 Task: Create a due date automation trigger when advanced on, on the wednesday of the week before a card is due add content with a name not containing resume at 11:00 AM.
Action: Mouse moved to (1296, 183)
Screenshot: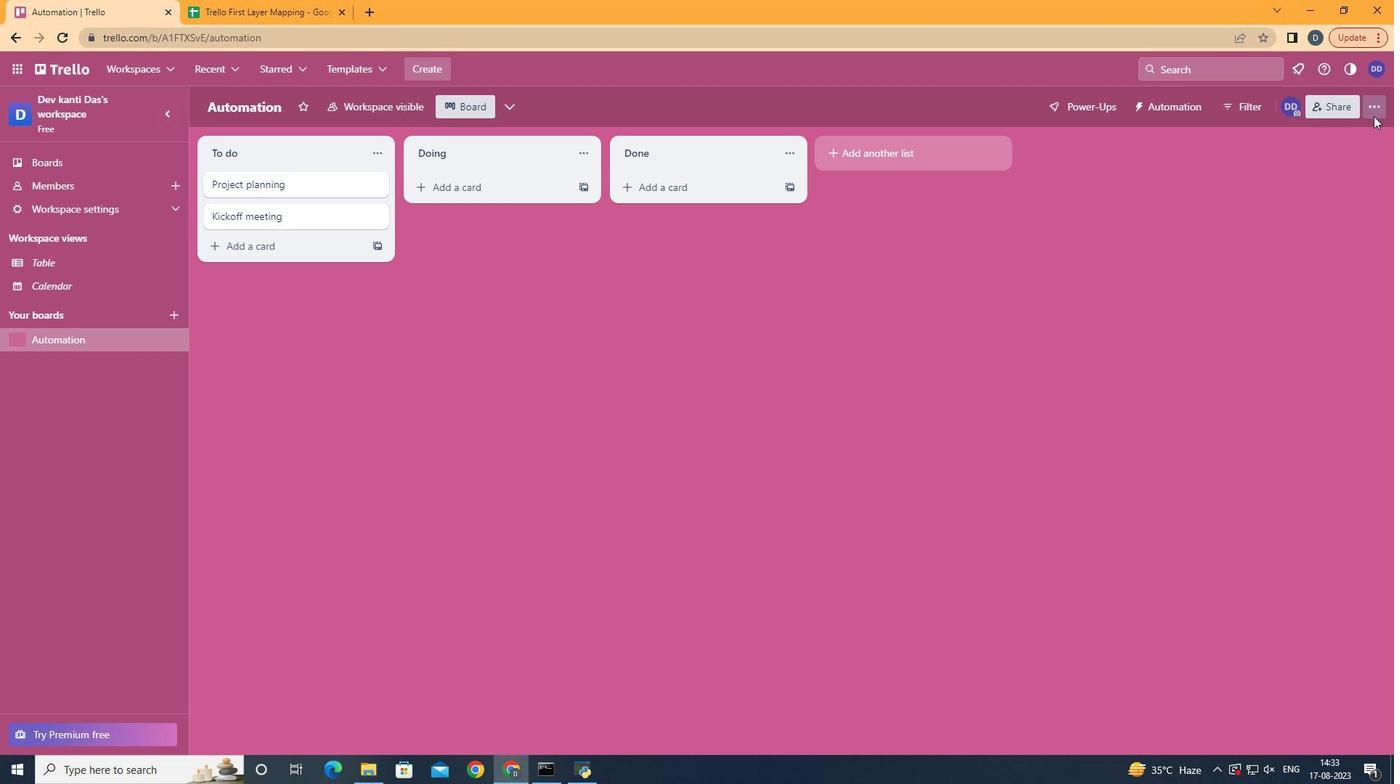 
Action: Mouse pressed left at (1296, 183)
Screenshot: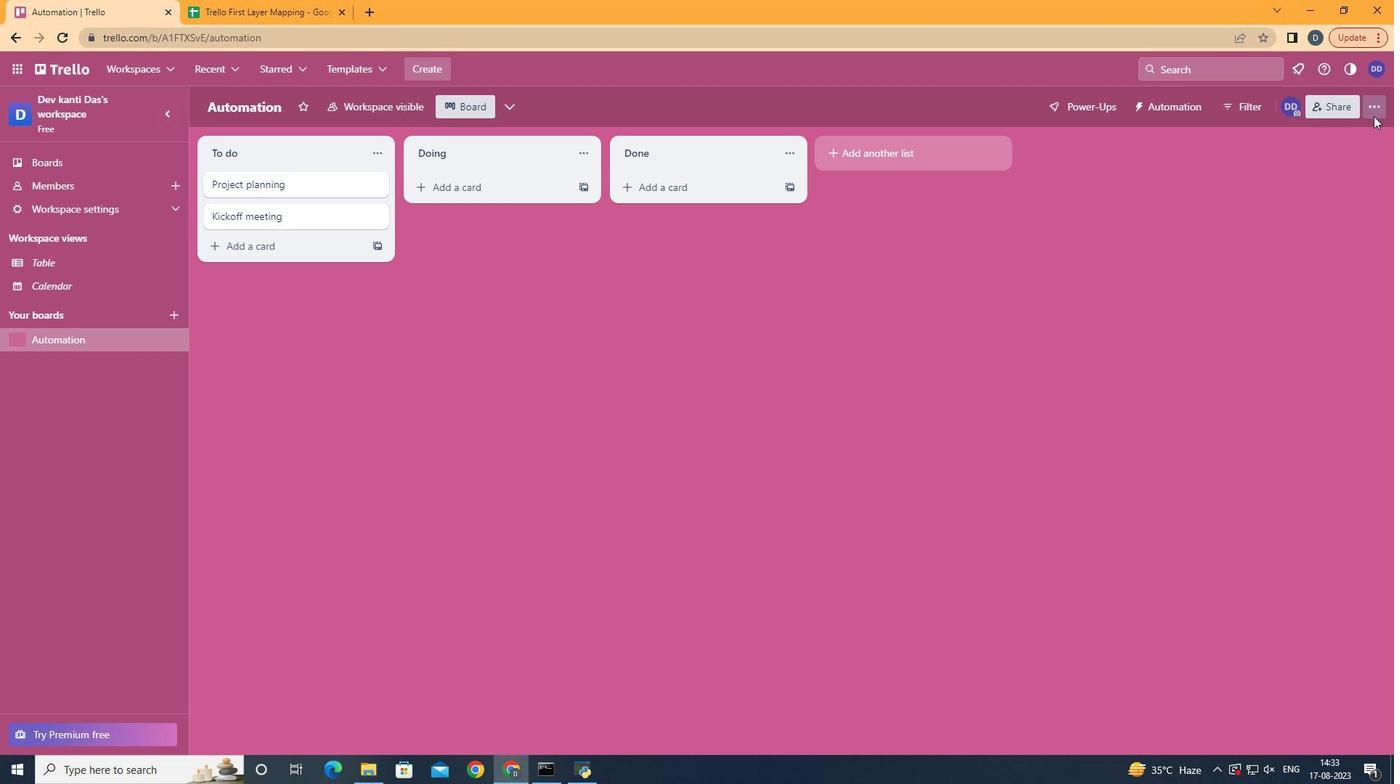 
Action: Mouse moved to (1250, 371)
Screenshot: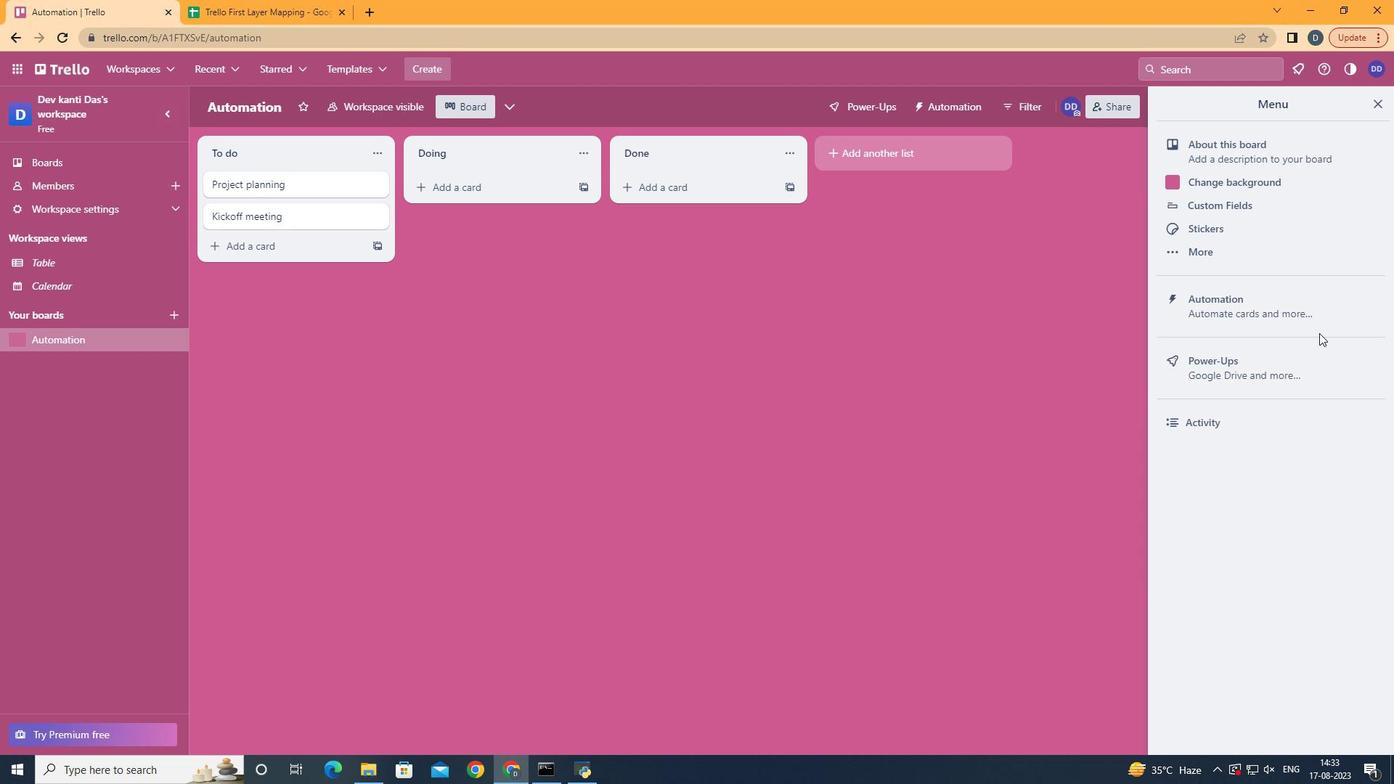 
Action: Mouse pressed left at (1250, 371)
Screenshot: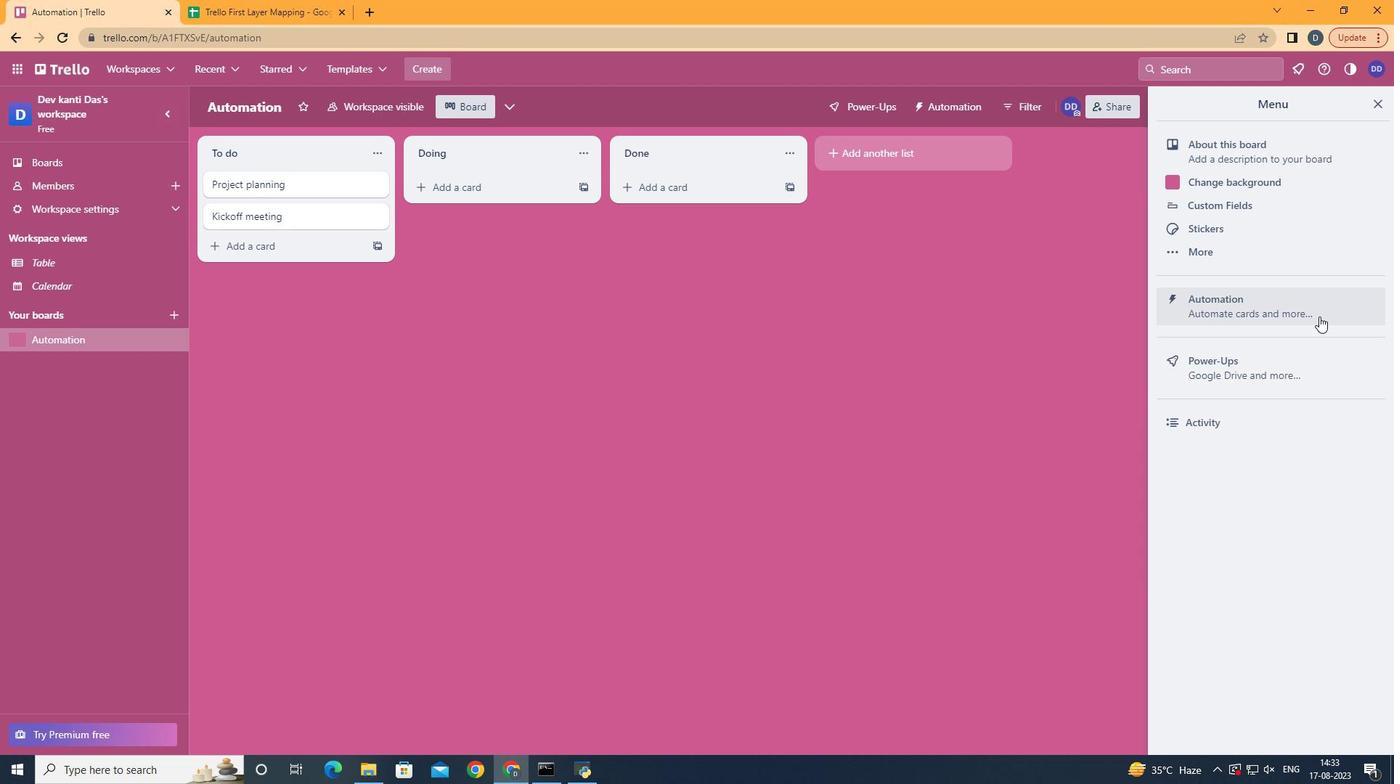 
Action: Mouse moved to (1250, 355)
Screenshot: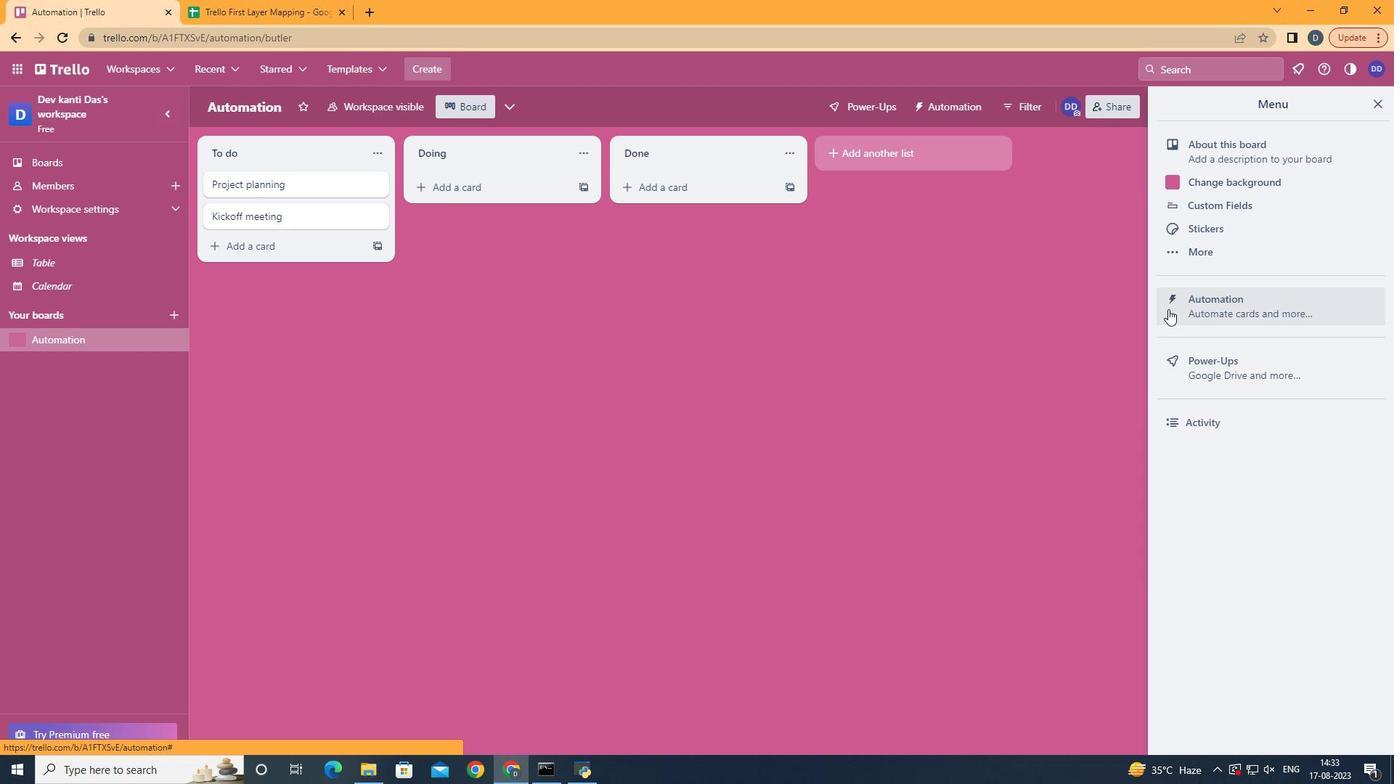 
Action: Mouse pressed left at (1250, 356)
Screenshot: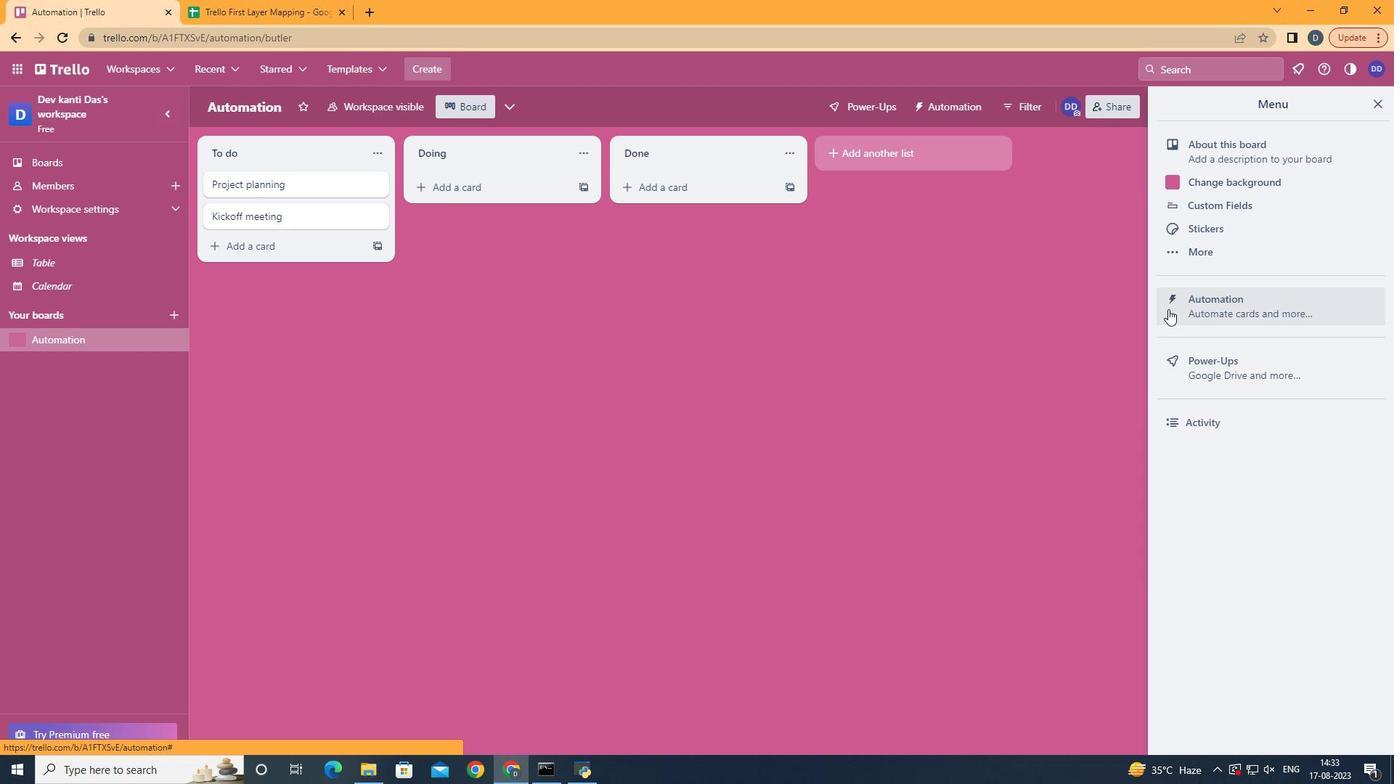
Action: Mouse moved to (350, 334)
Screenshot: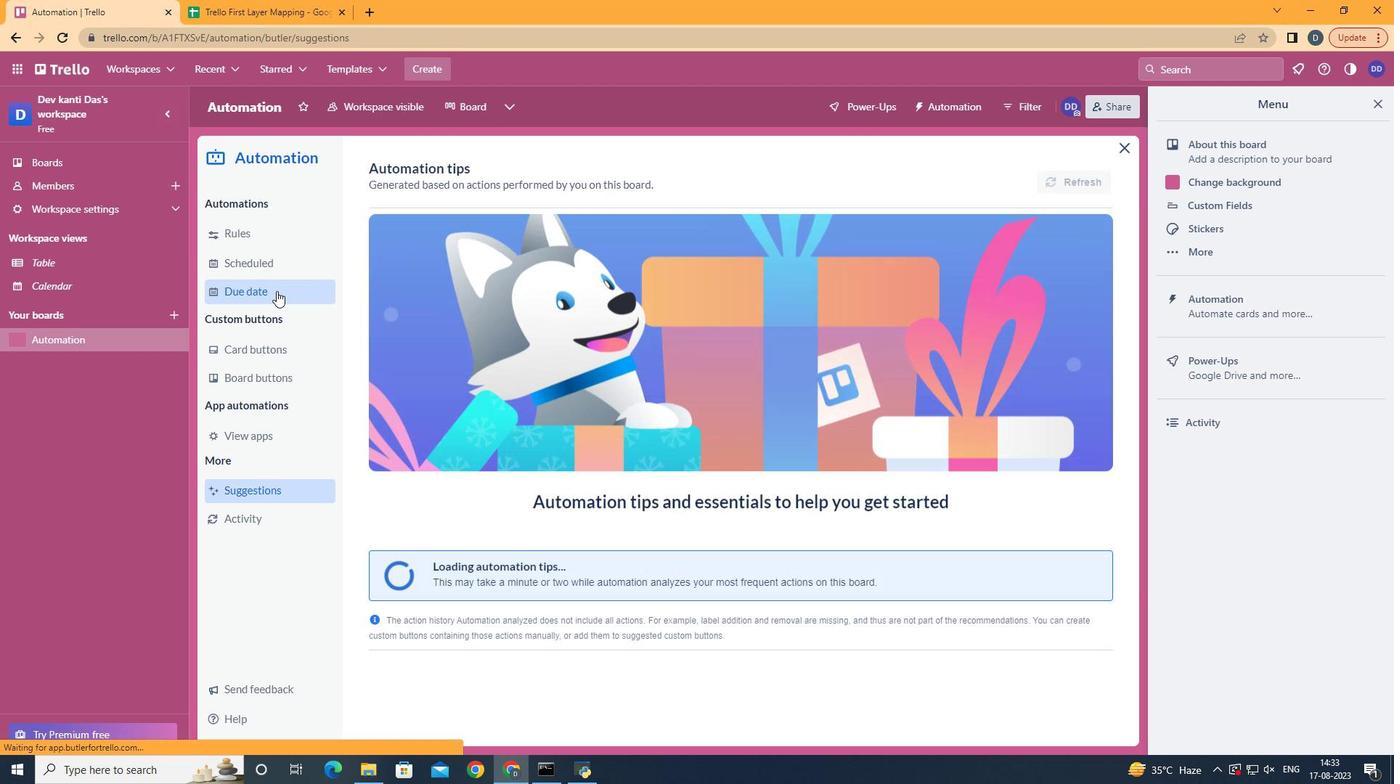 
Action: Mouse pressed left at (350, 334)
Screenshot: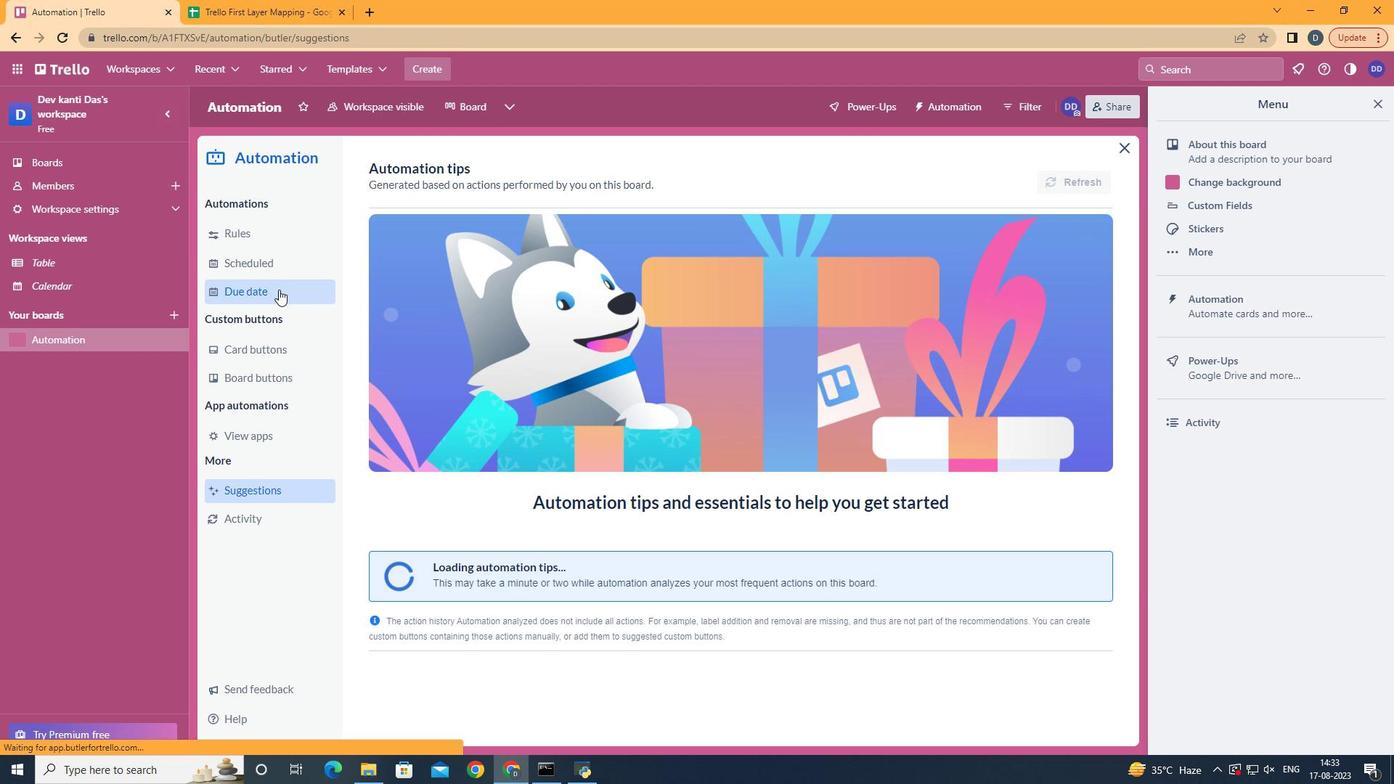 
Action: Mouse moved to (1001, 232)
Screenshot: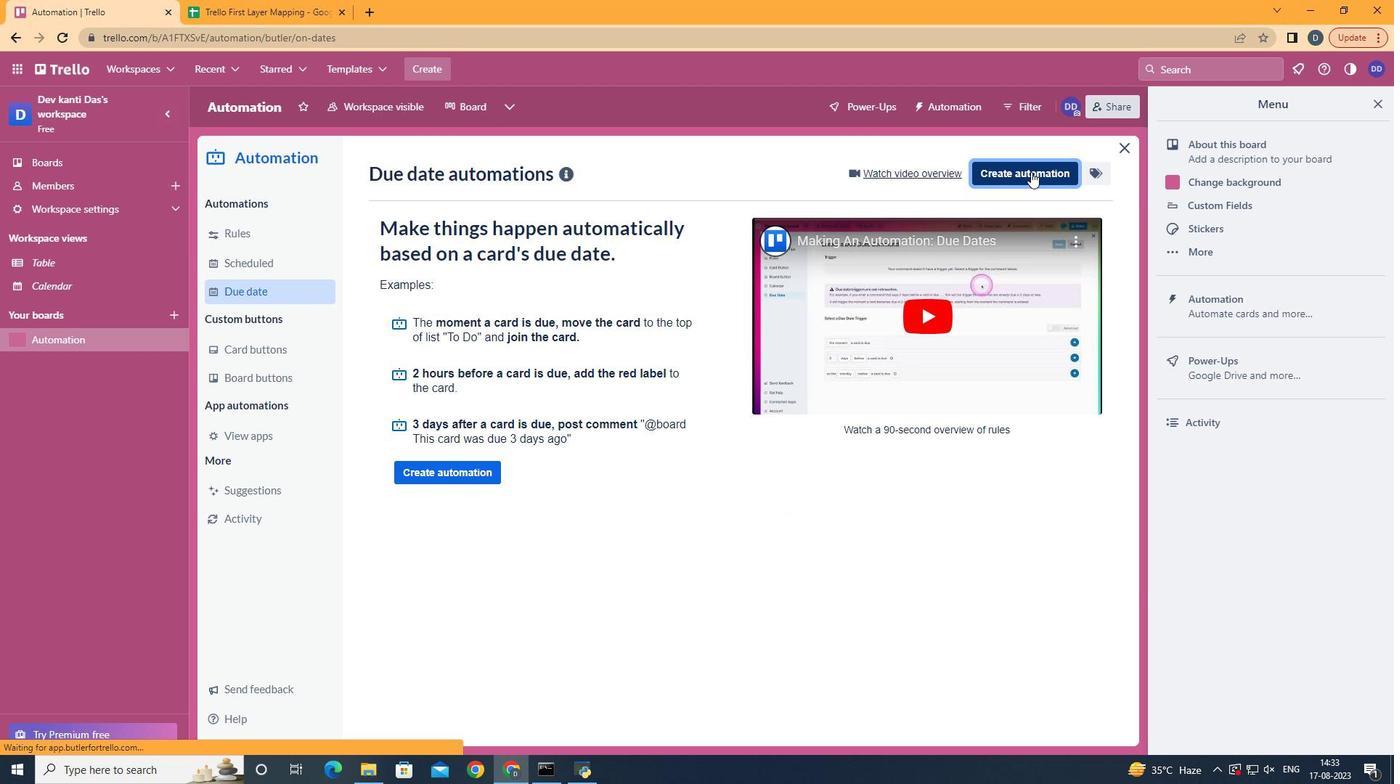 
Action: Mouse pressed left at (1001, 232)
Screenshot: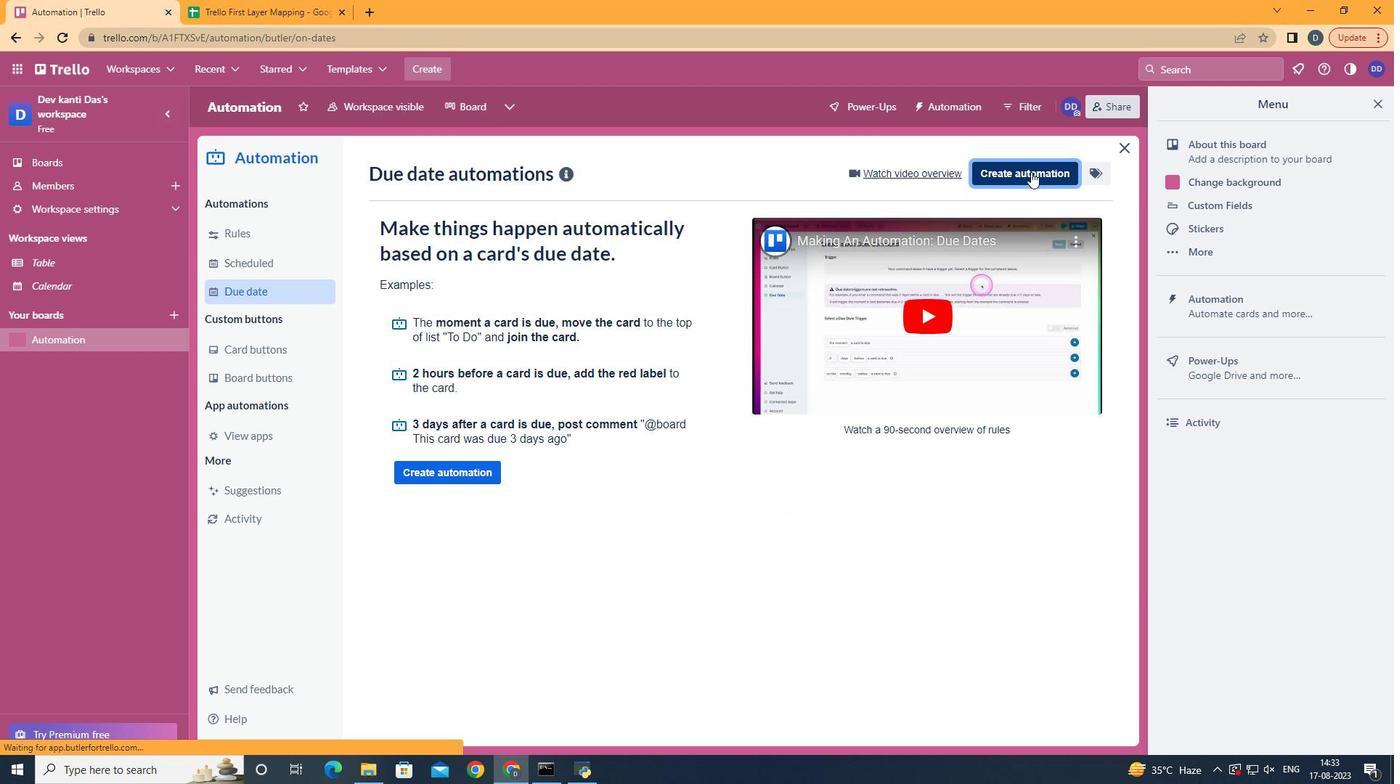 
Action: Mouse moved to (806, 356)
Screenshot: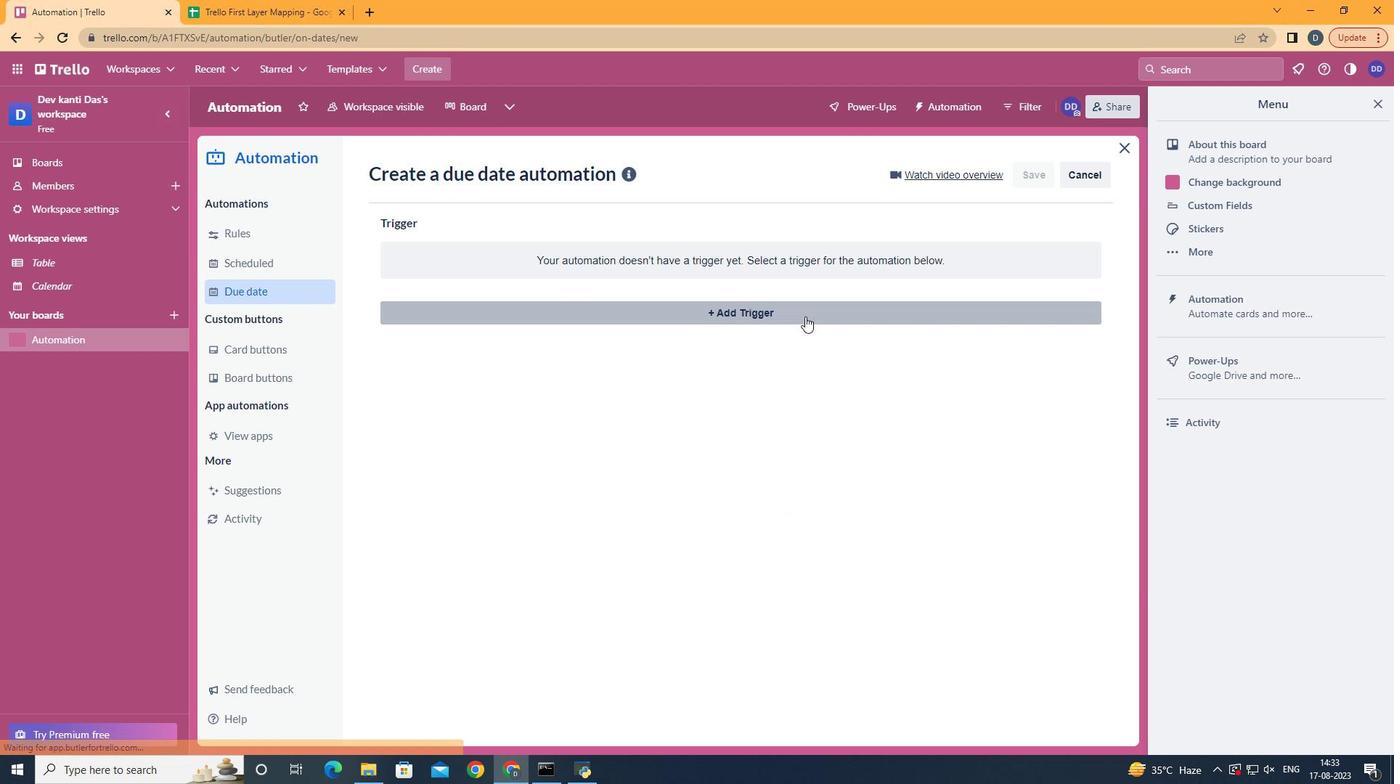 
Action: Mouse pressed left at (806, 356)
Screenshot: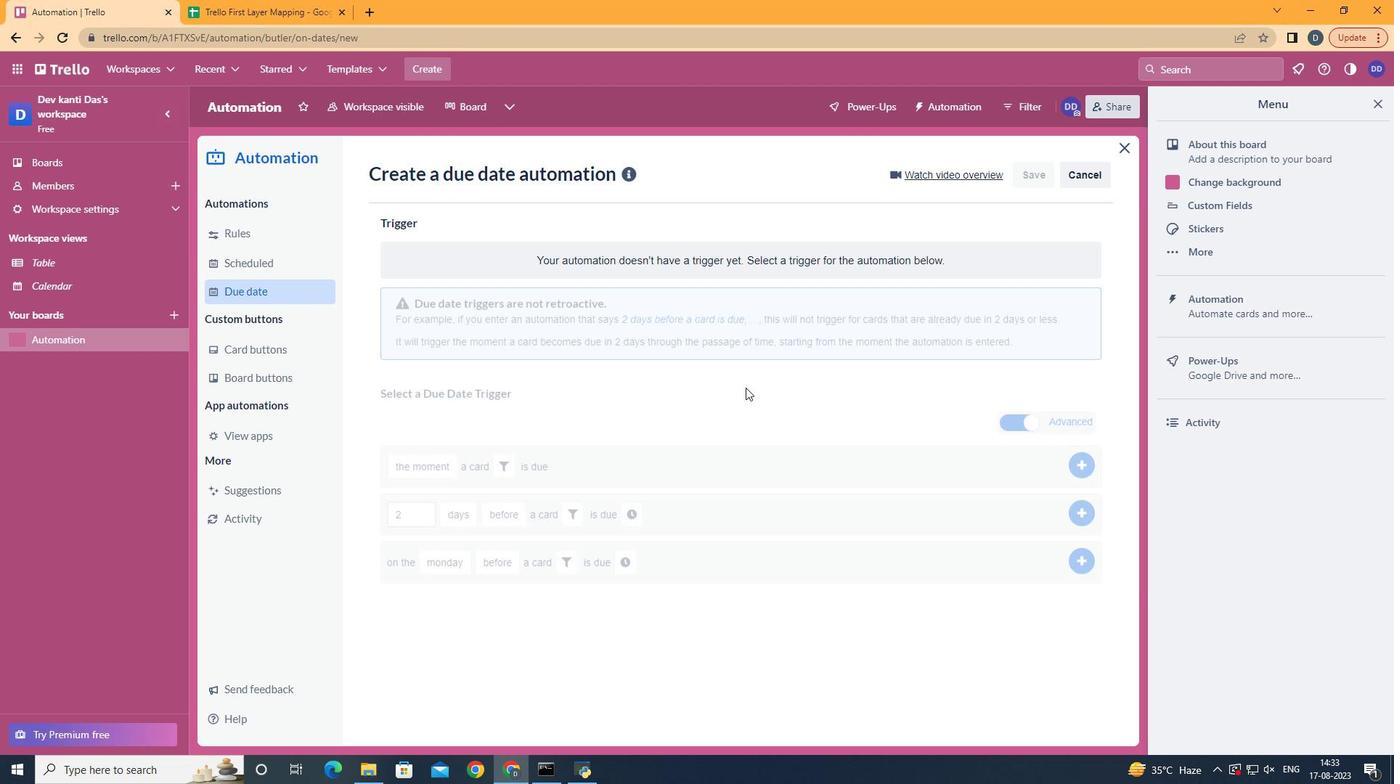 
Action: Mouse moved to (523, 465)
Screenshot: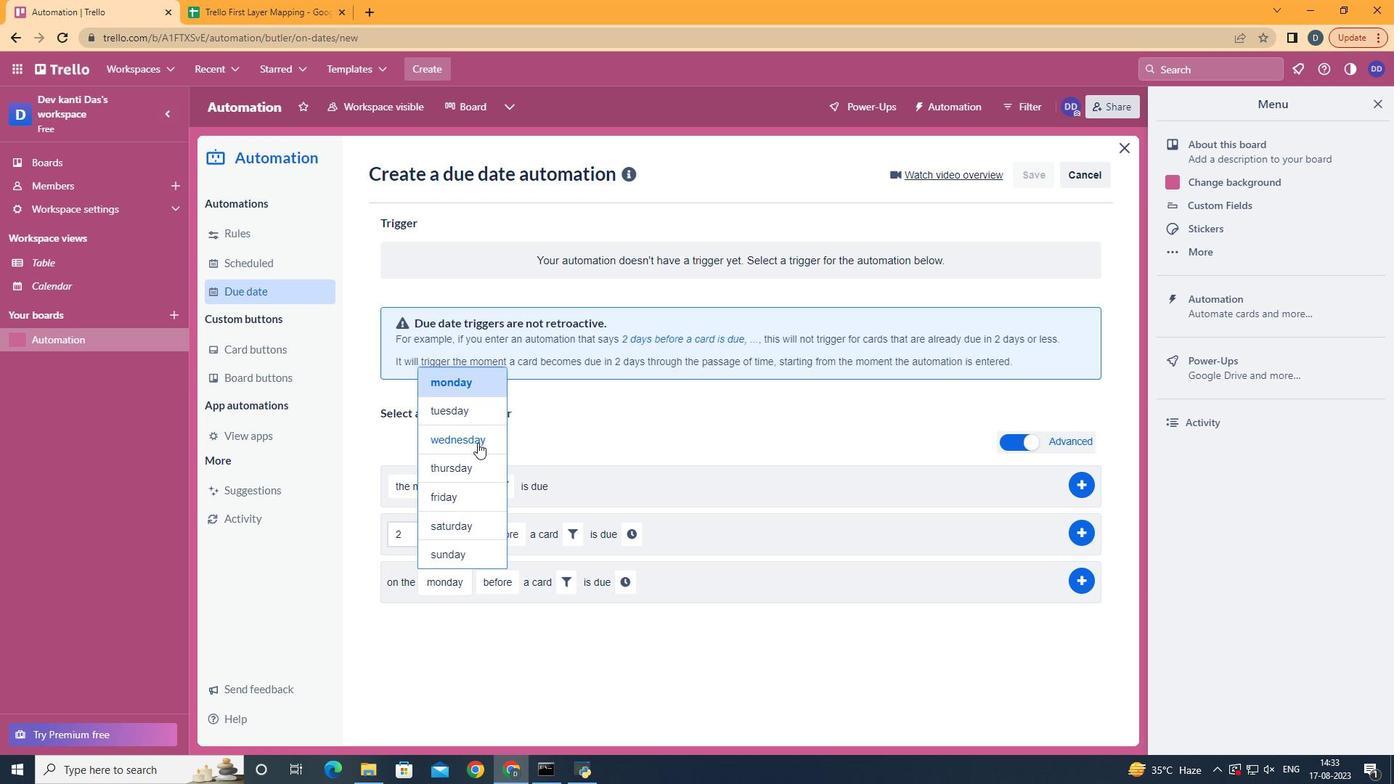 
Action: Mouse pressed left at (523, 465)
Screenshot: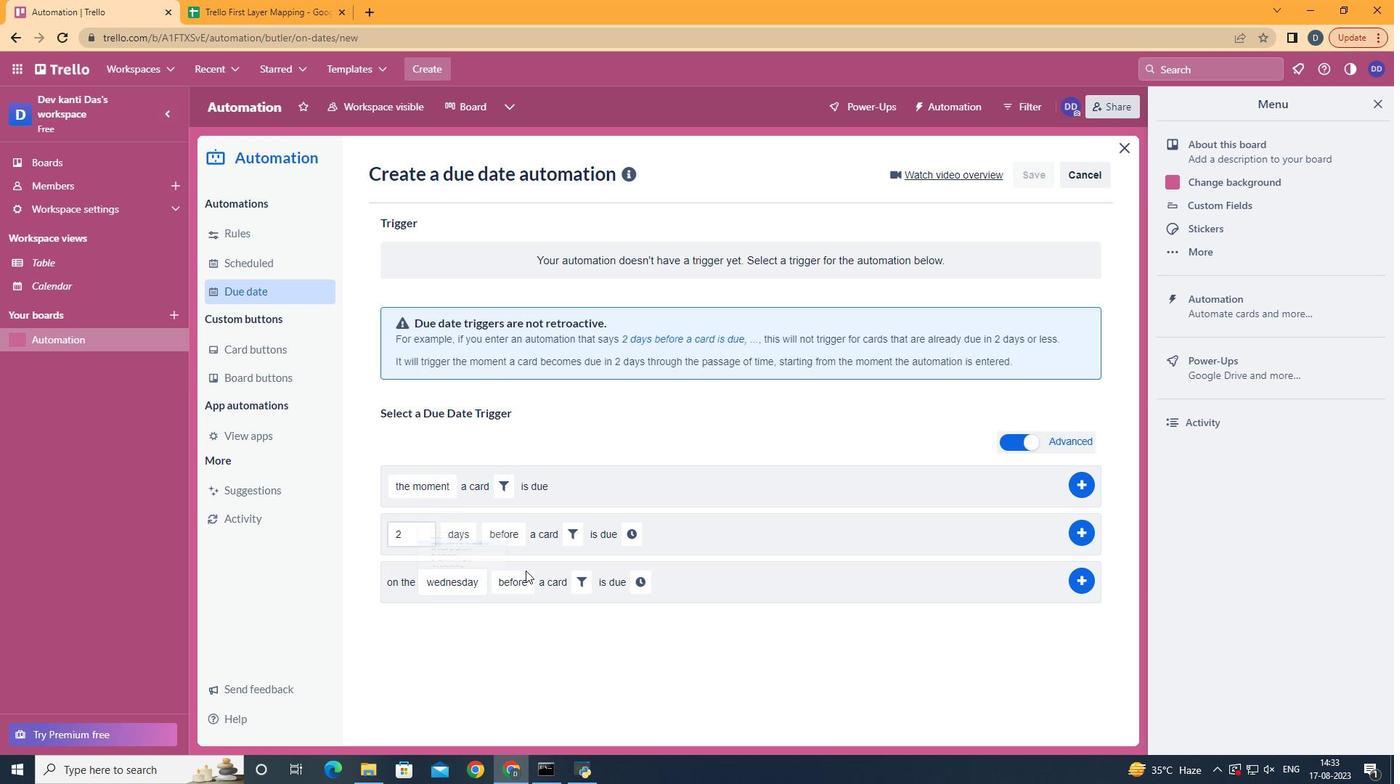 
Action: Mouse moved to (570, 680)
Screenshot: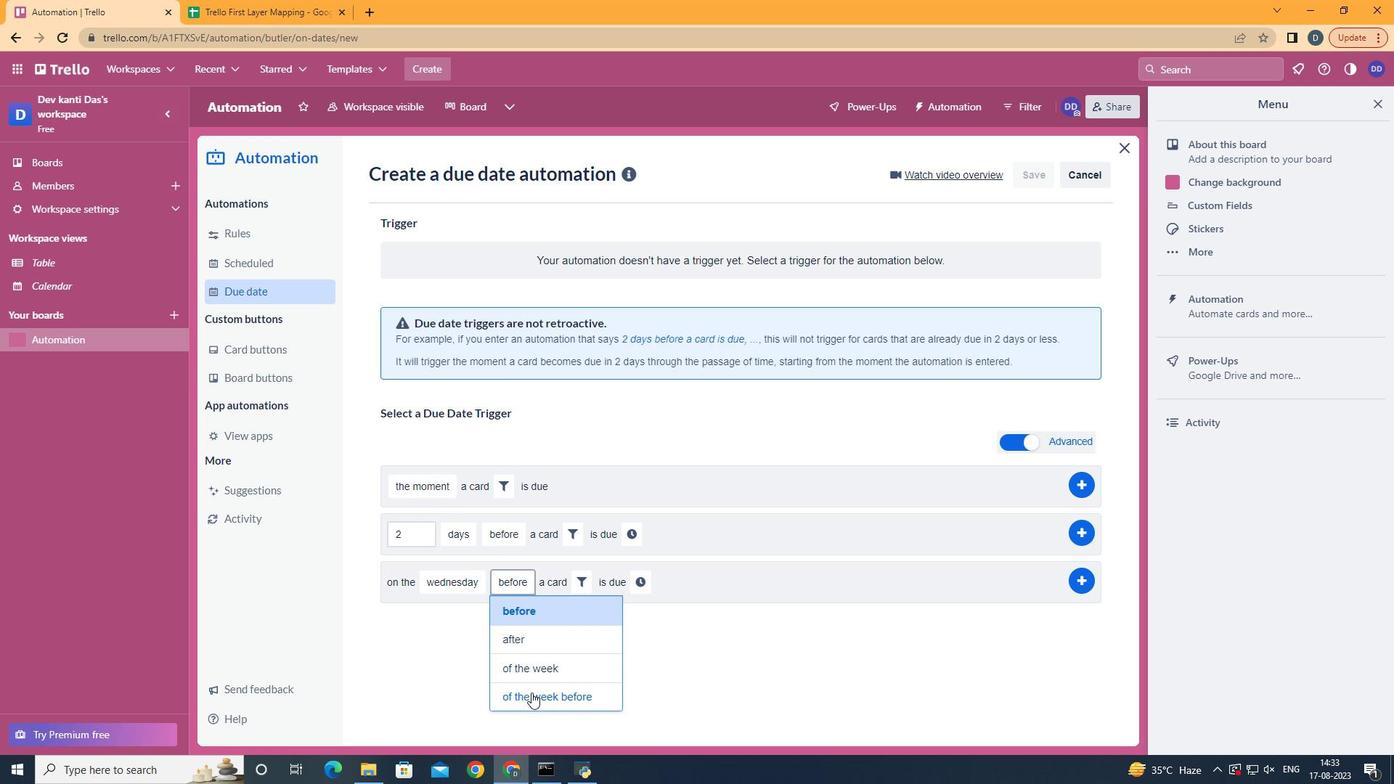 
Action: Mouse pressed left at (570, 680)
Screenshot: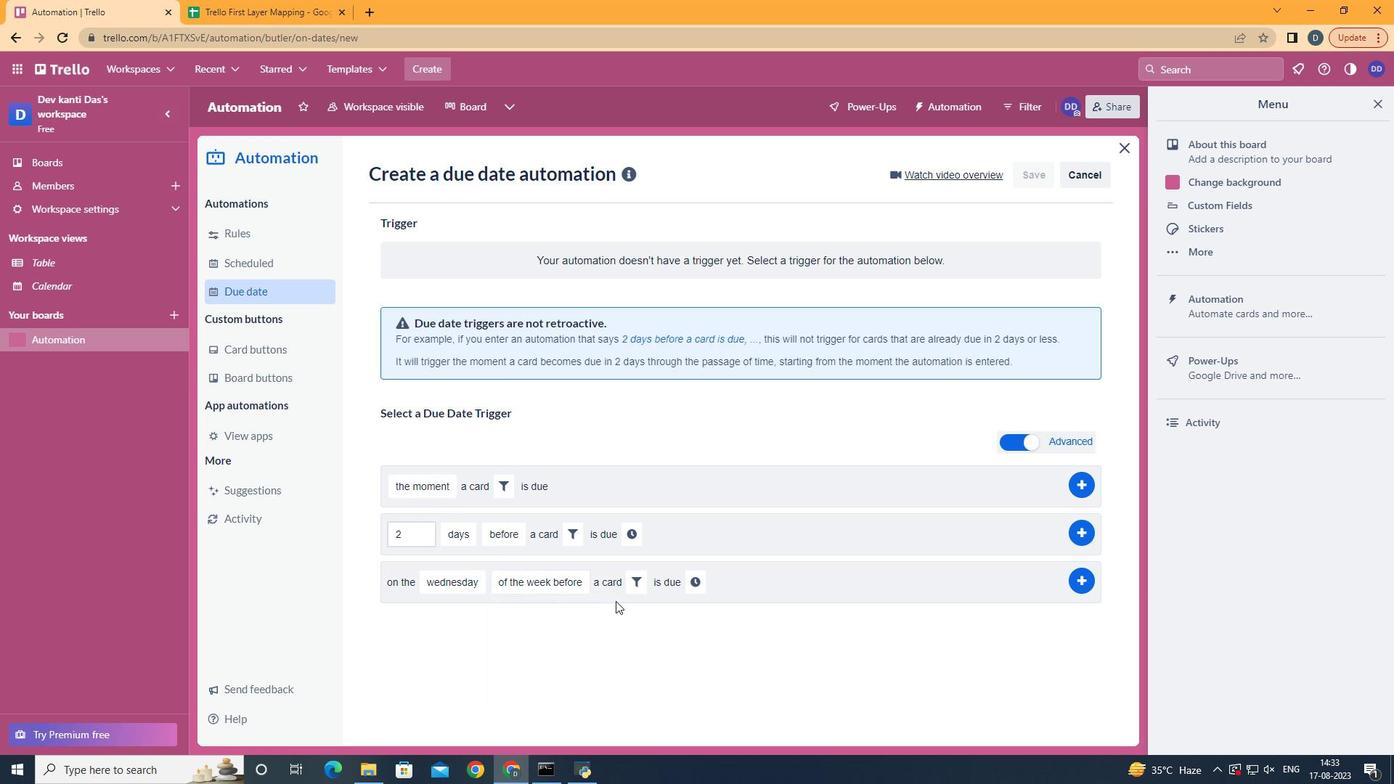 
Action: Mouse moved to (661, 584)
Screenshot: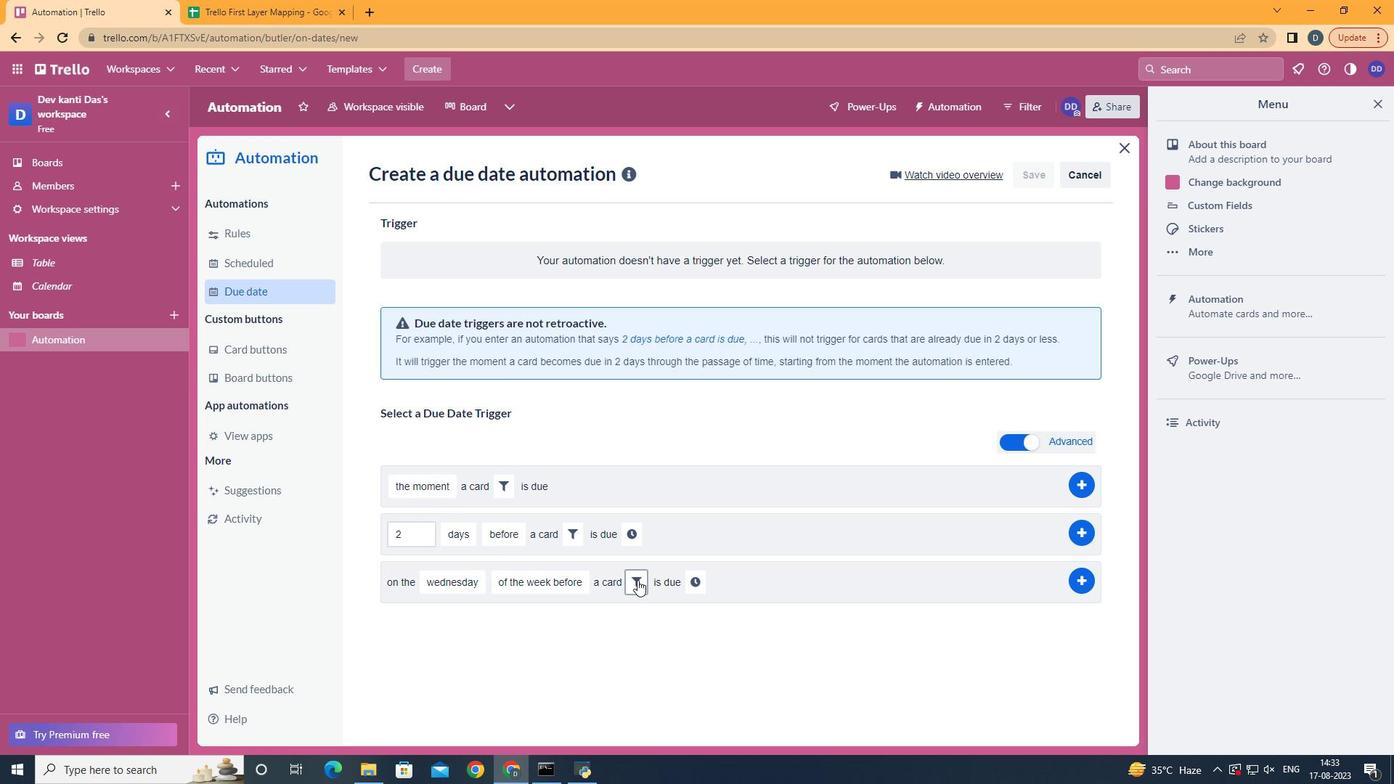 
Action: Mouse pressed left at (661, 584)
Screenshot: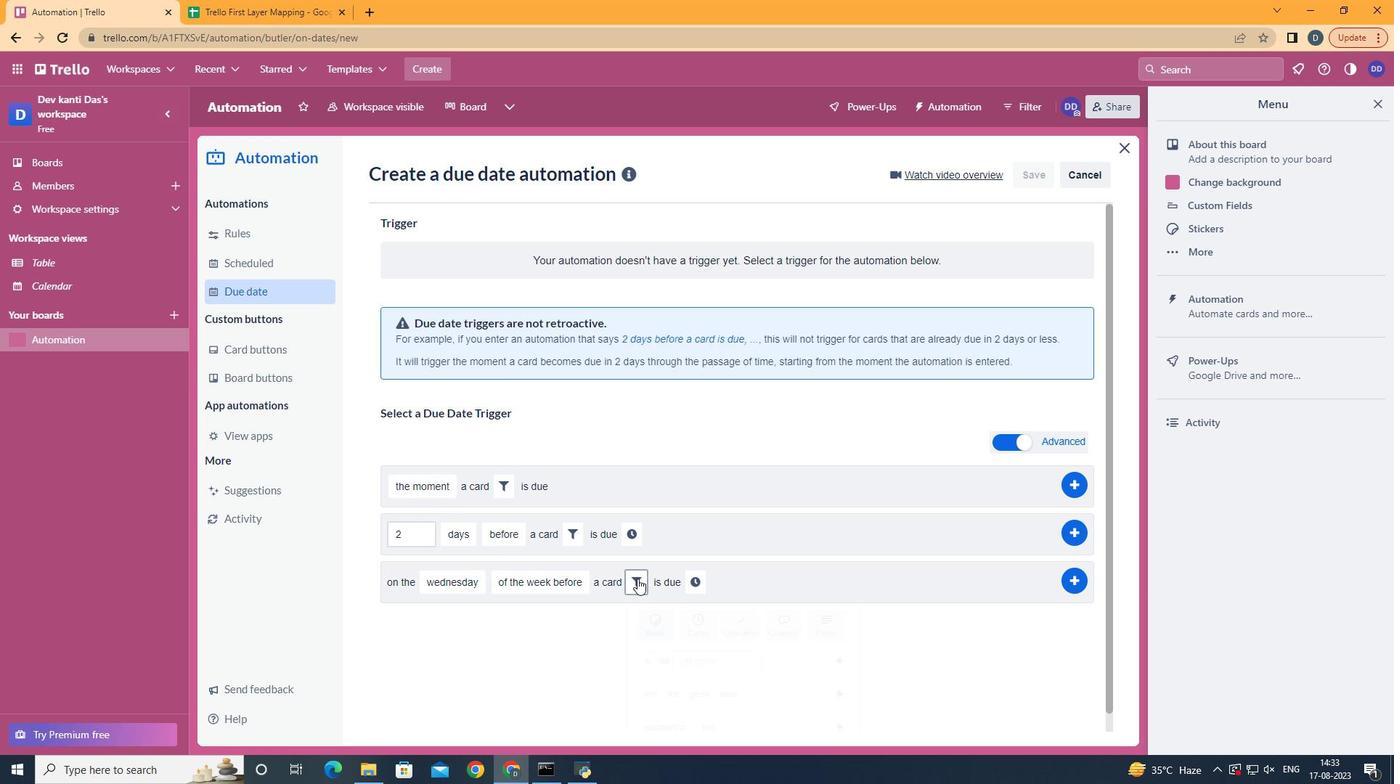 
Action: Mouse moved to (836, 616)
Screenshot: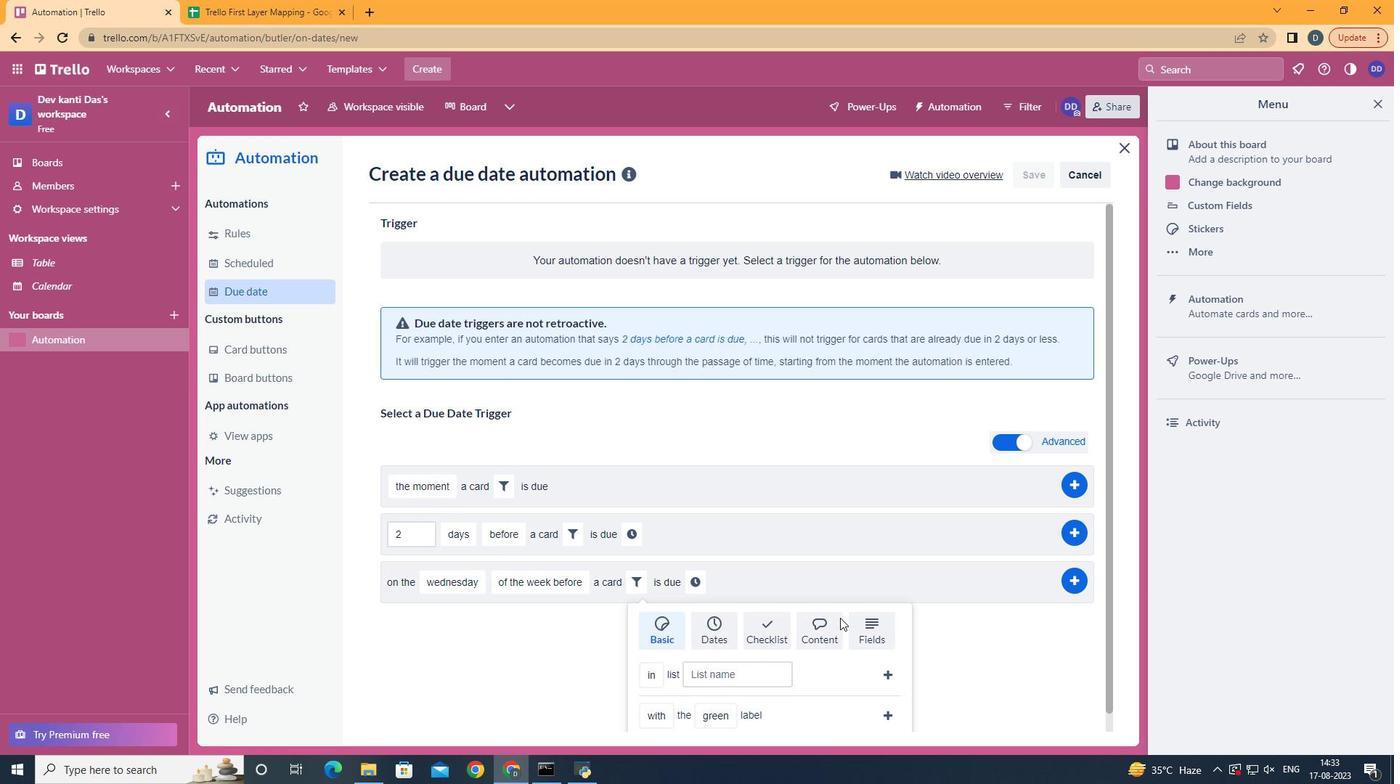 
Action: Mouse pressed left at (836, 616)
Screenshot: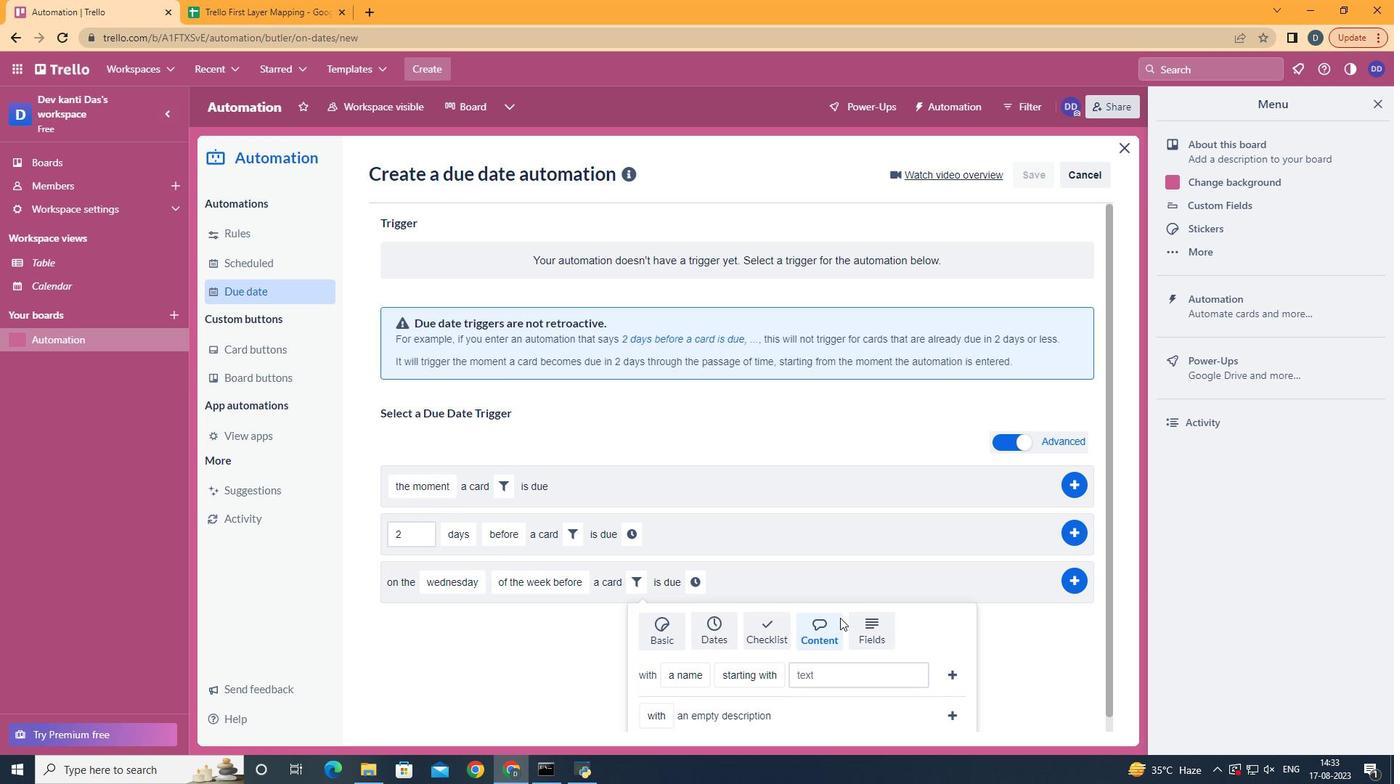 
Action: Mouse moved to (838, 617)
Screenshot: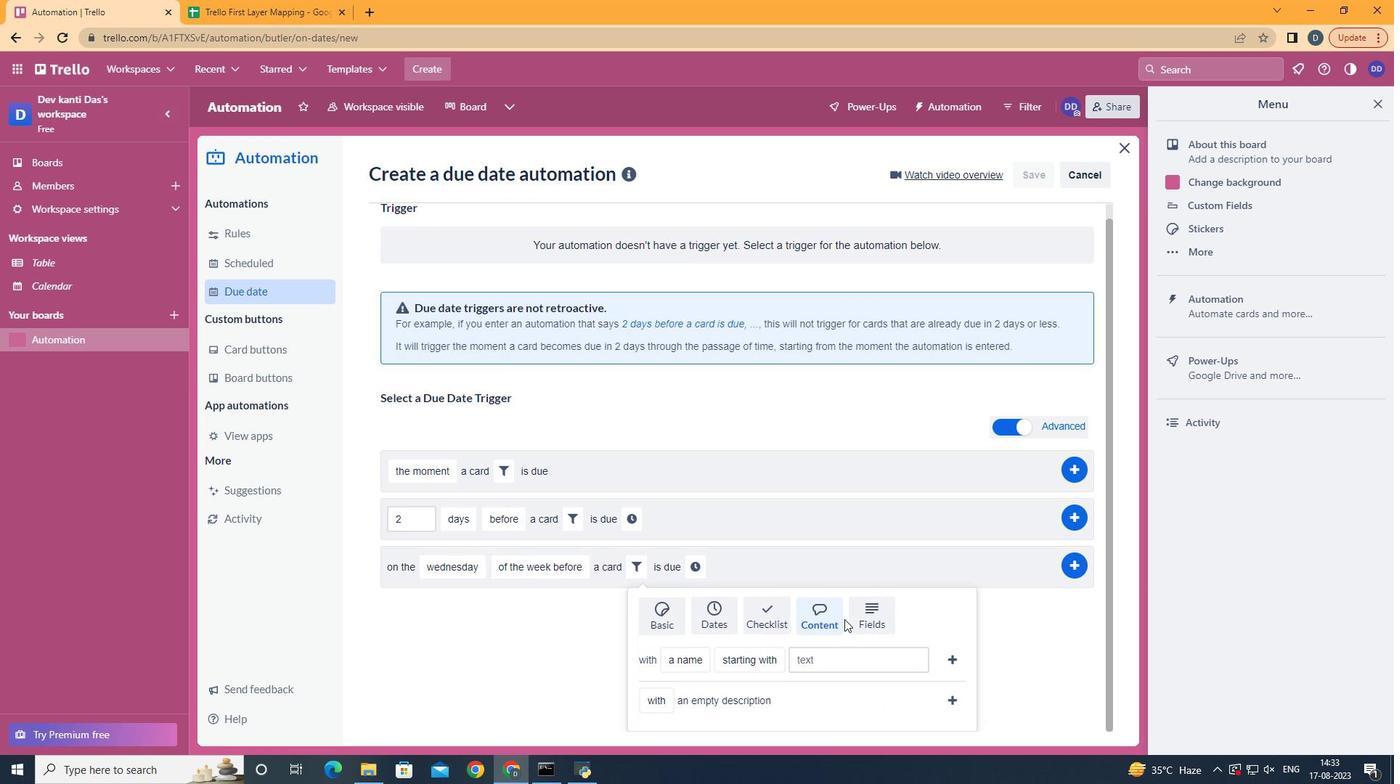 
Action: Mouse scrolled (838, 616) with delta (0, 0)
Screenshot: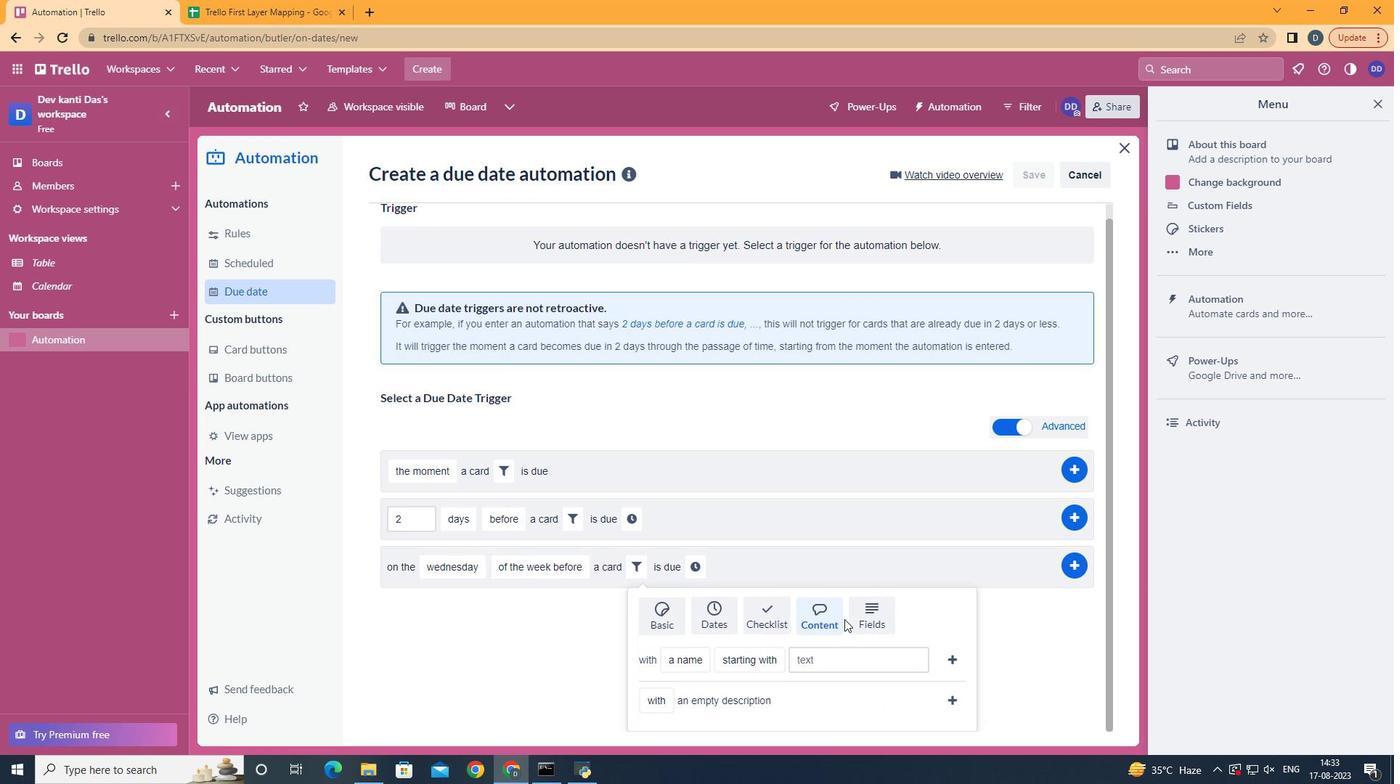 
Action: Mouse scrolled (838, 616) with delta (0, 0)
Screenshot: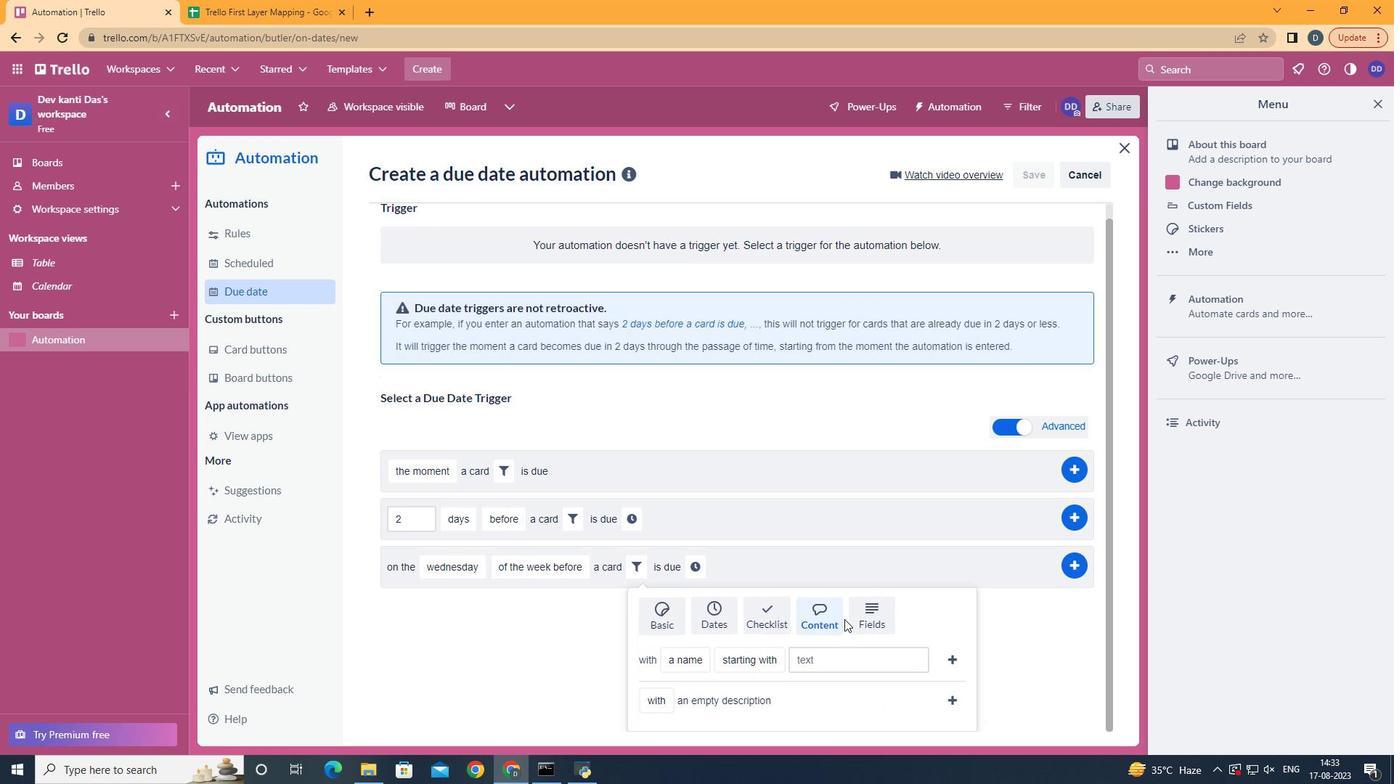 
Action: Mouse scrolled (838, 616) with delta (0, 0)
Screenshot: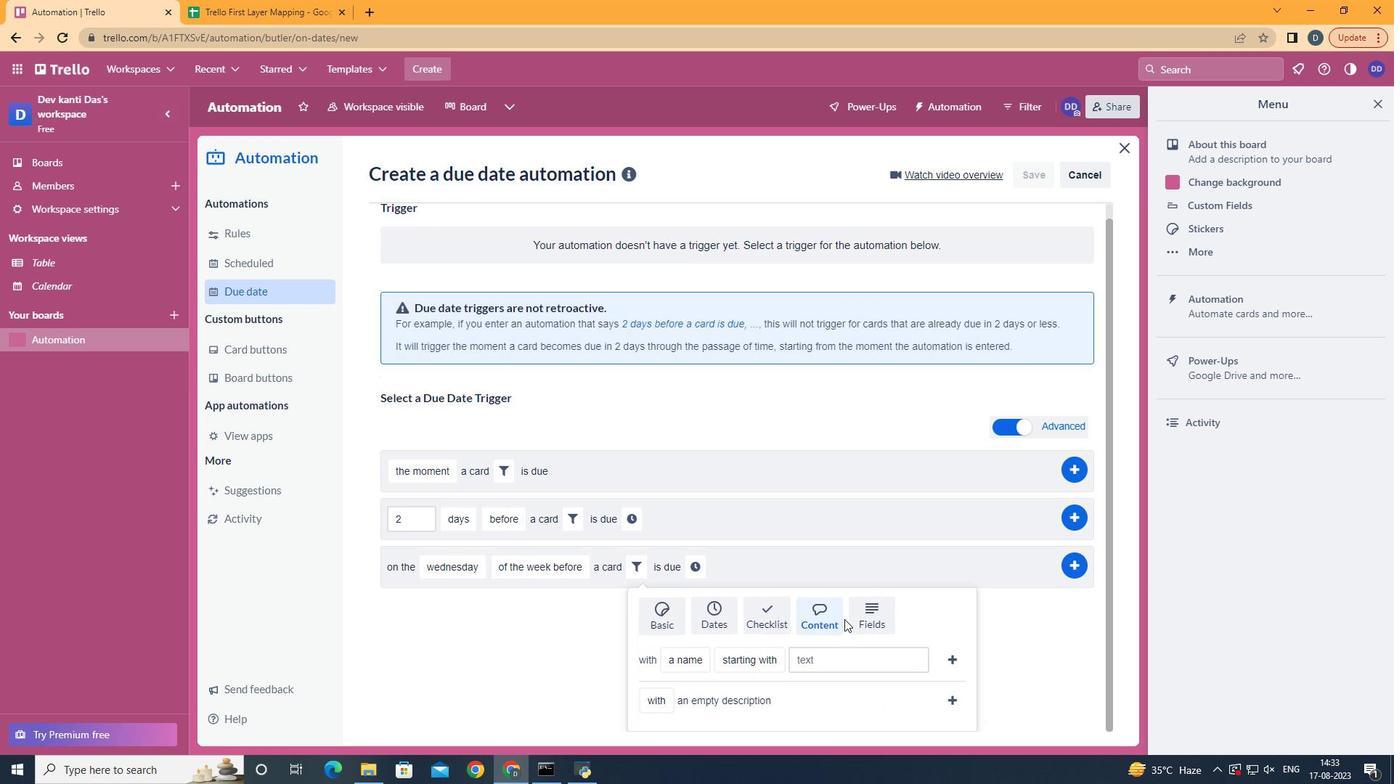 
Action: Mouse scrolled (838, 616) with delta (0, 0)
Screenshot: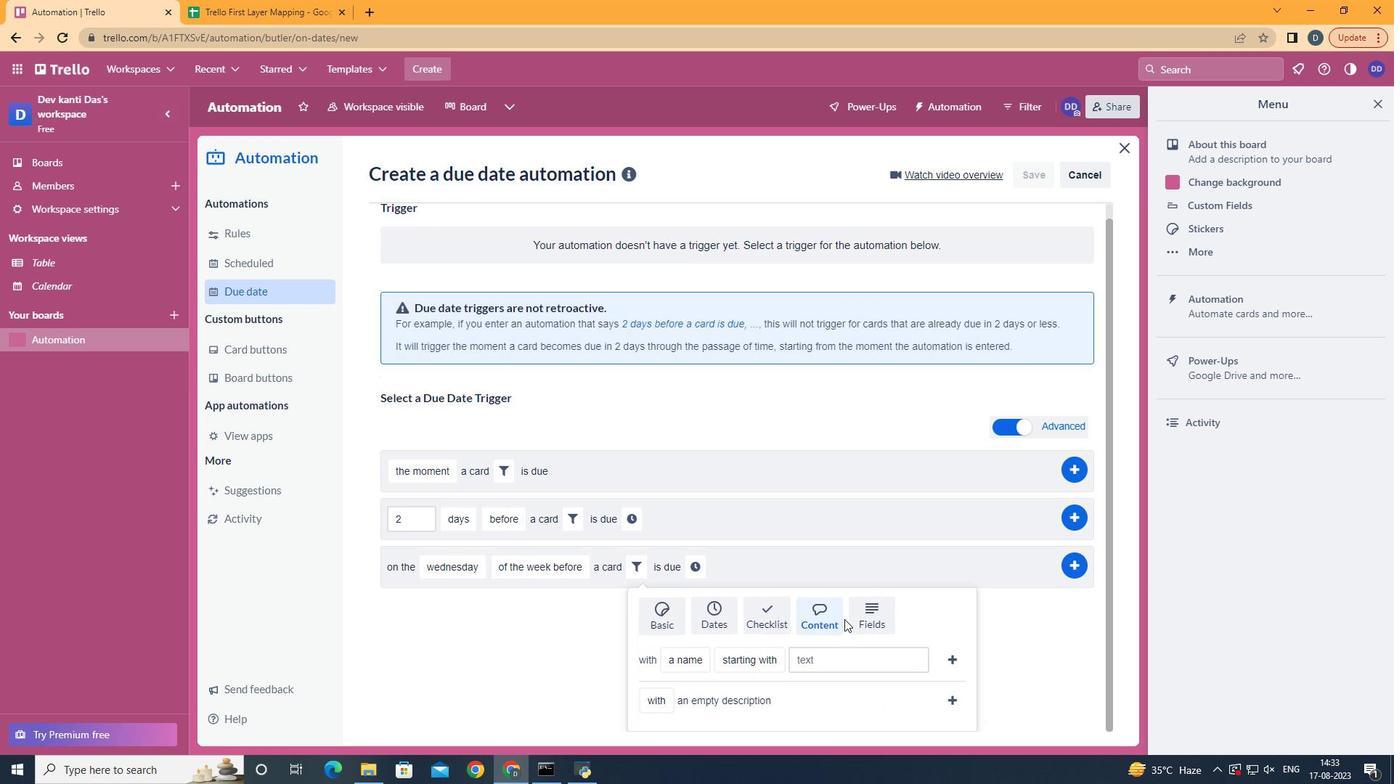 
Action: Mouse moved to (791, 626)
Screenshot: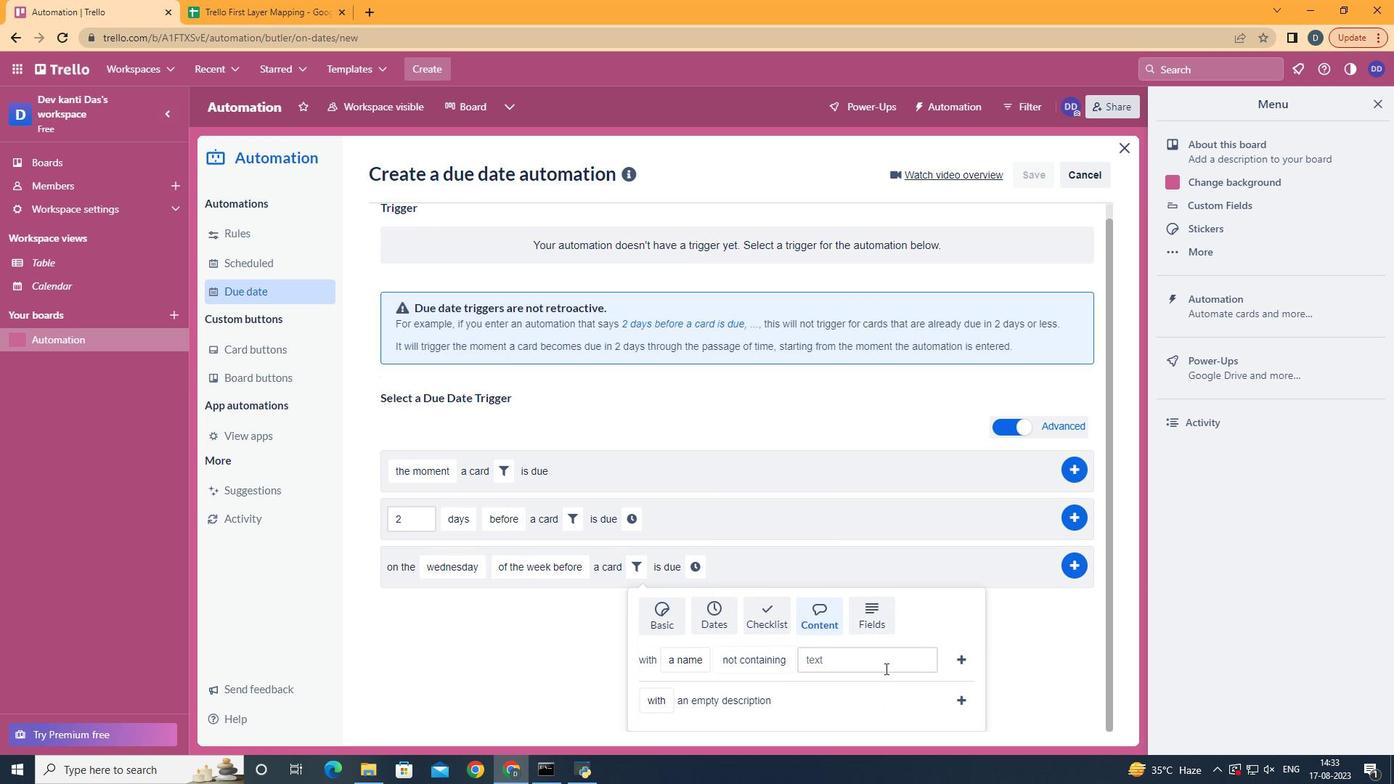 
Action: Mouse pressed left at (791, 626)
Screenshot: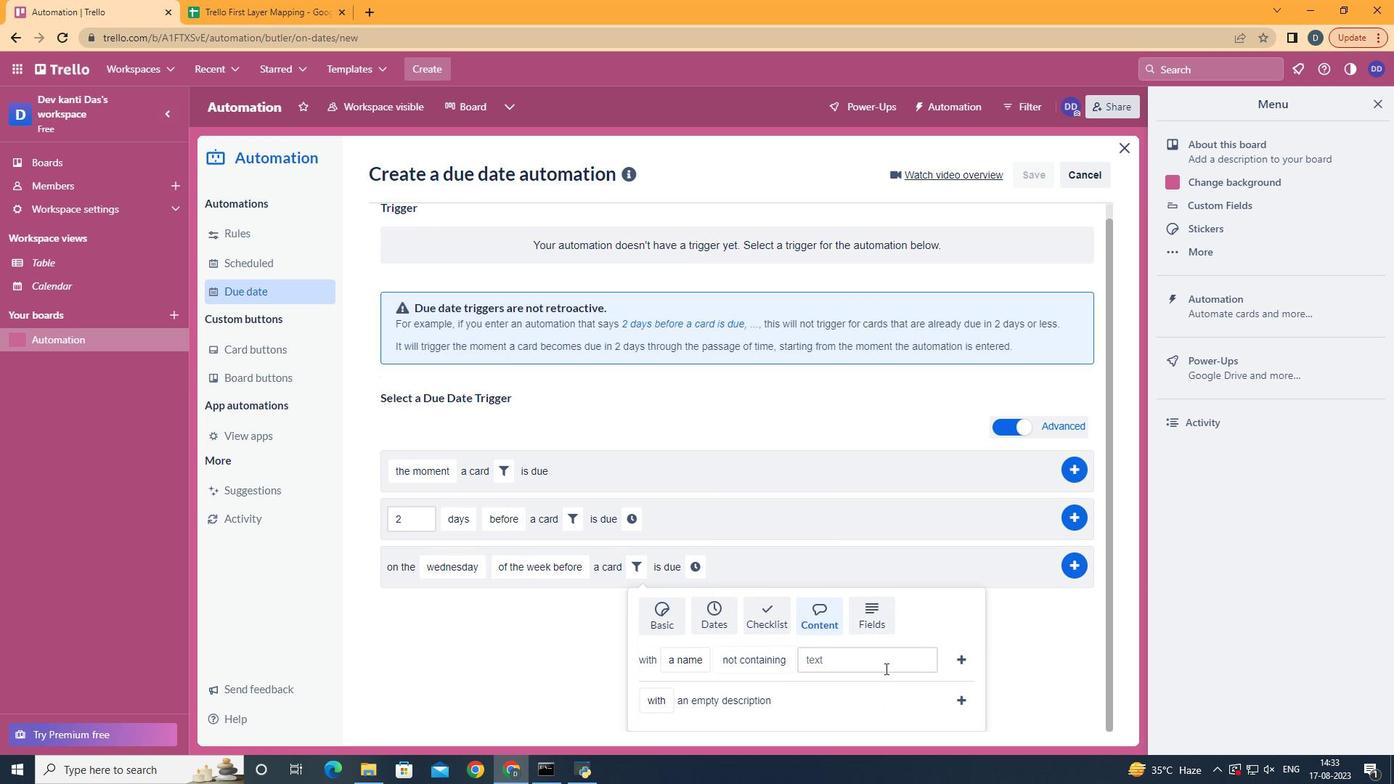 
Action: Mouse moved to (875, 660)
Screenshot: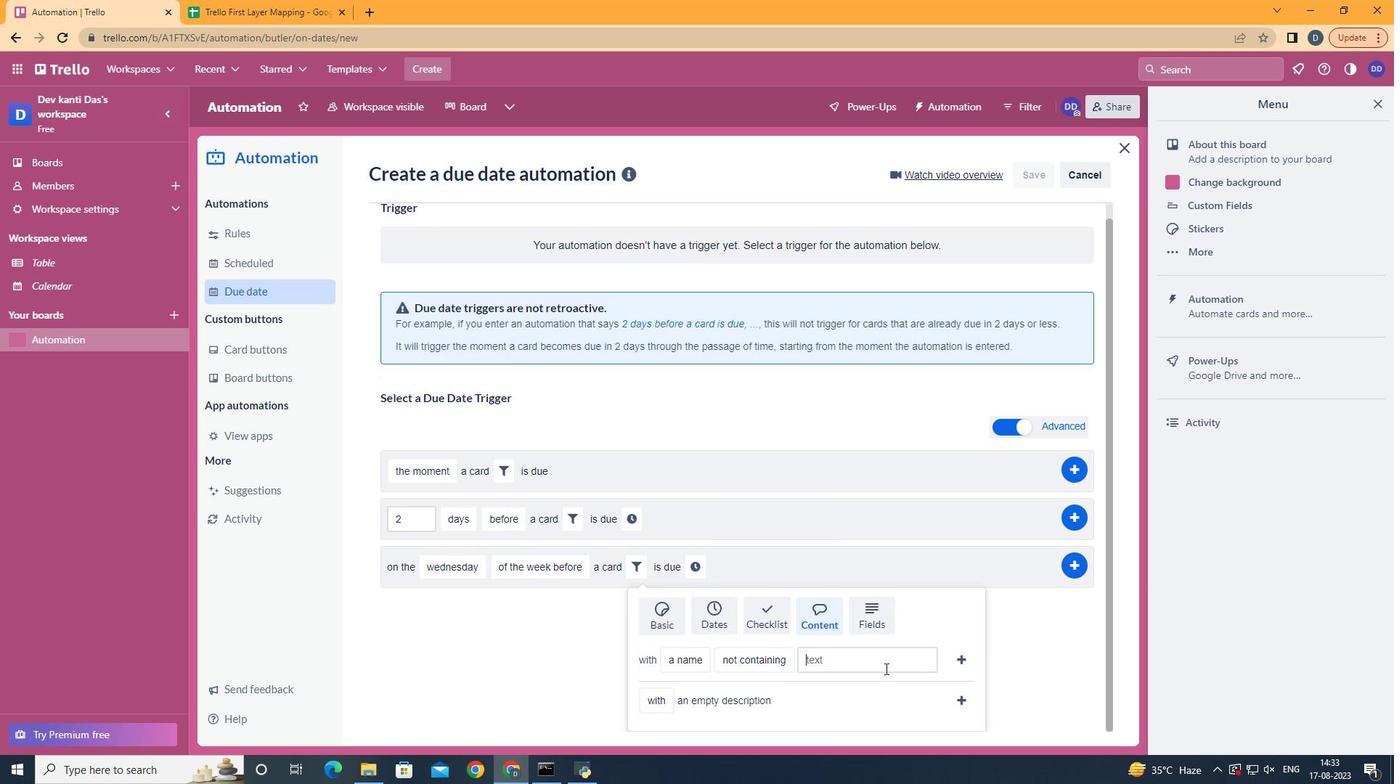 
Action: Mouse pressed left at (875, 660)
Screenshot: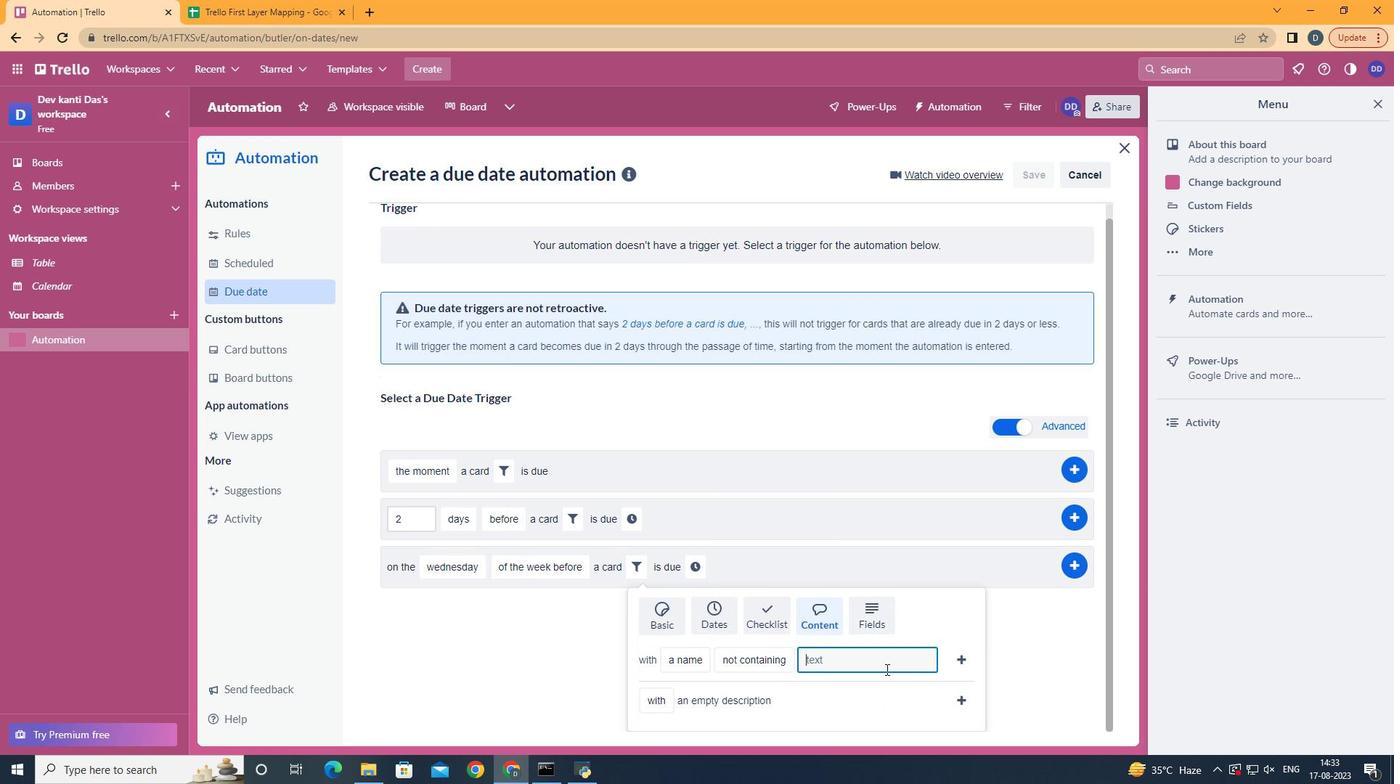 
Action: Mouse moved to (876, 661)
Screenshot: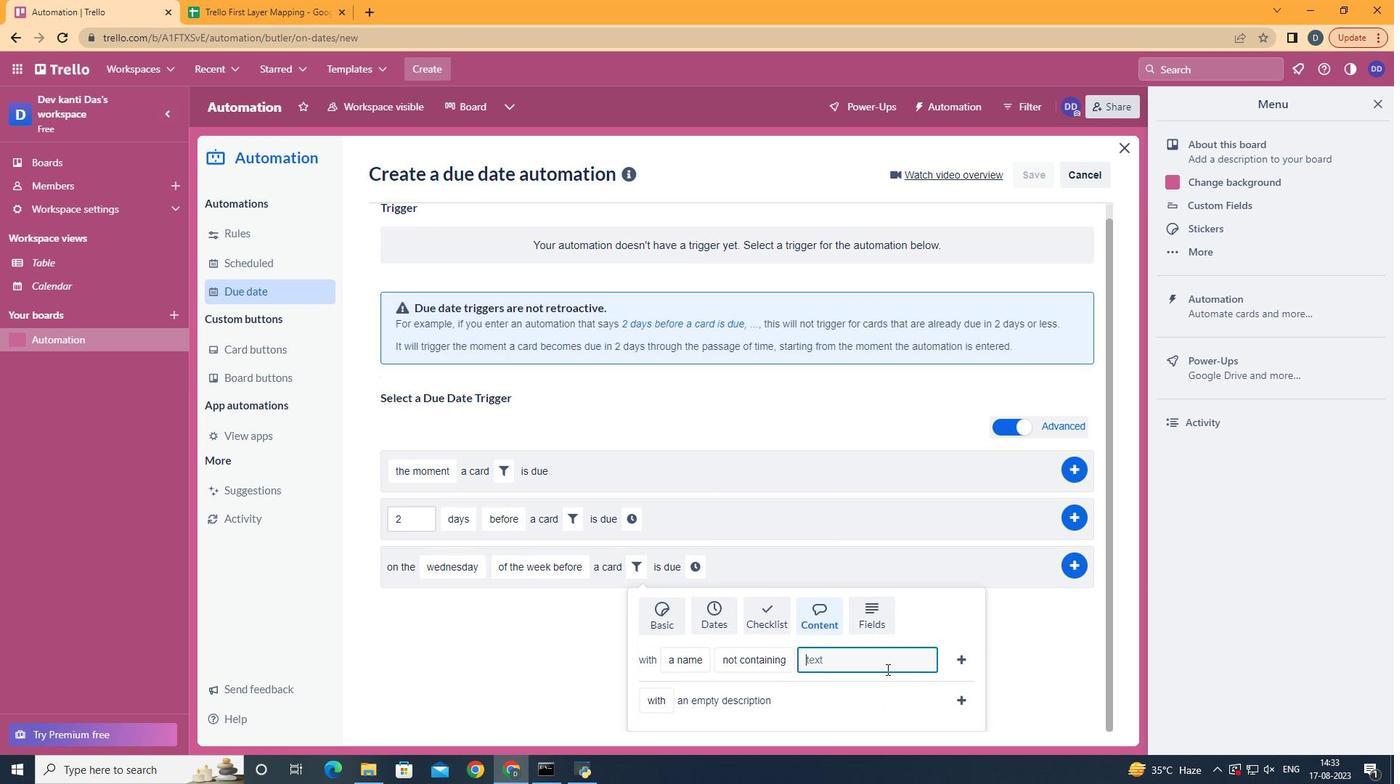 
Action: Key pressed resume
Screenshot: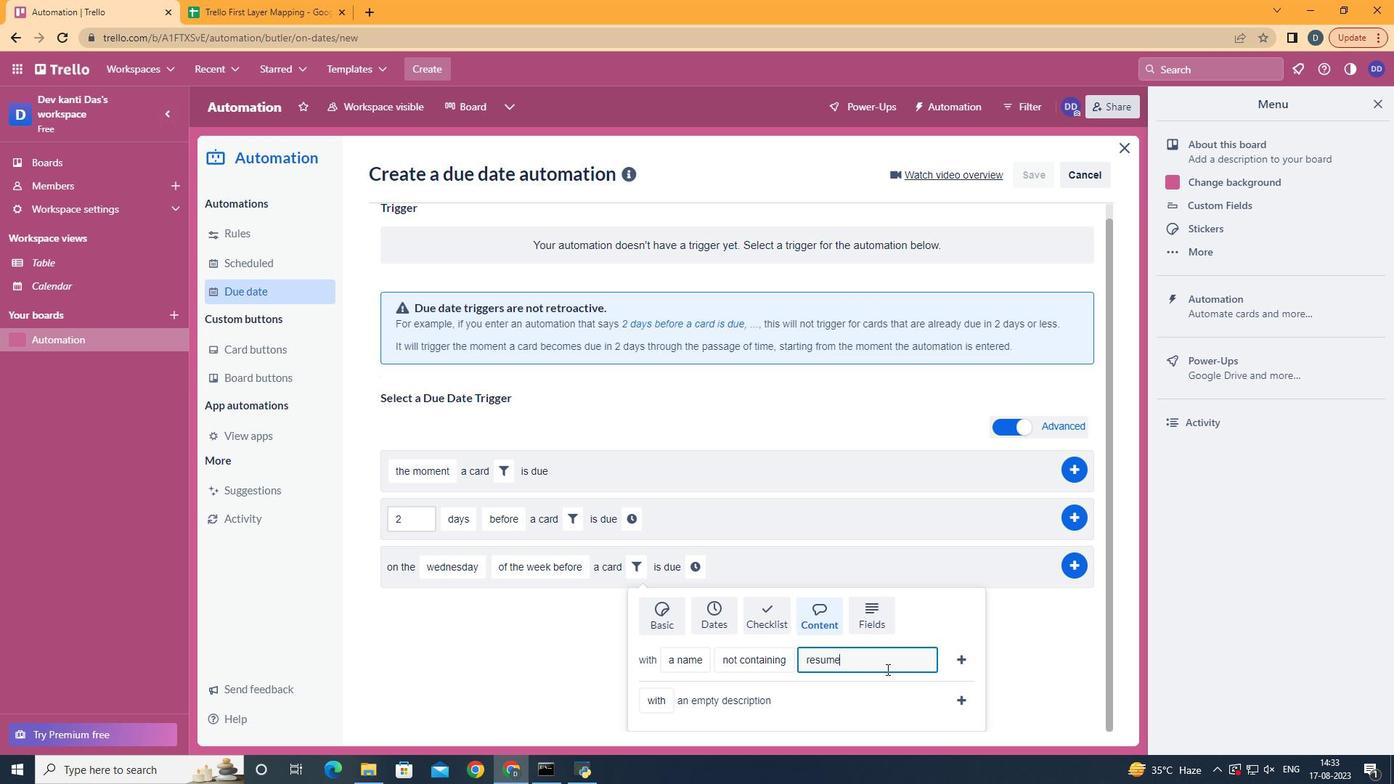 
Action: Mouse moved to (935, 661)
Screenshot: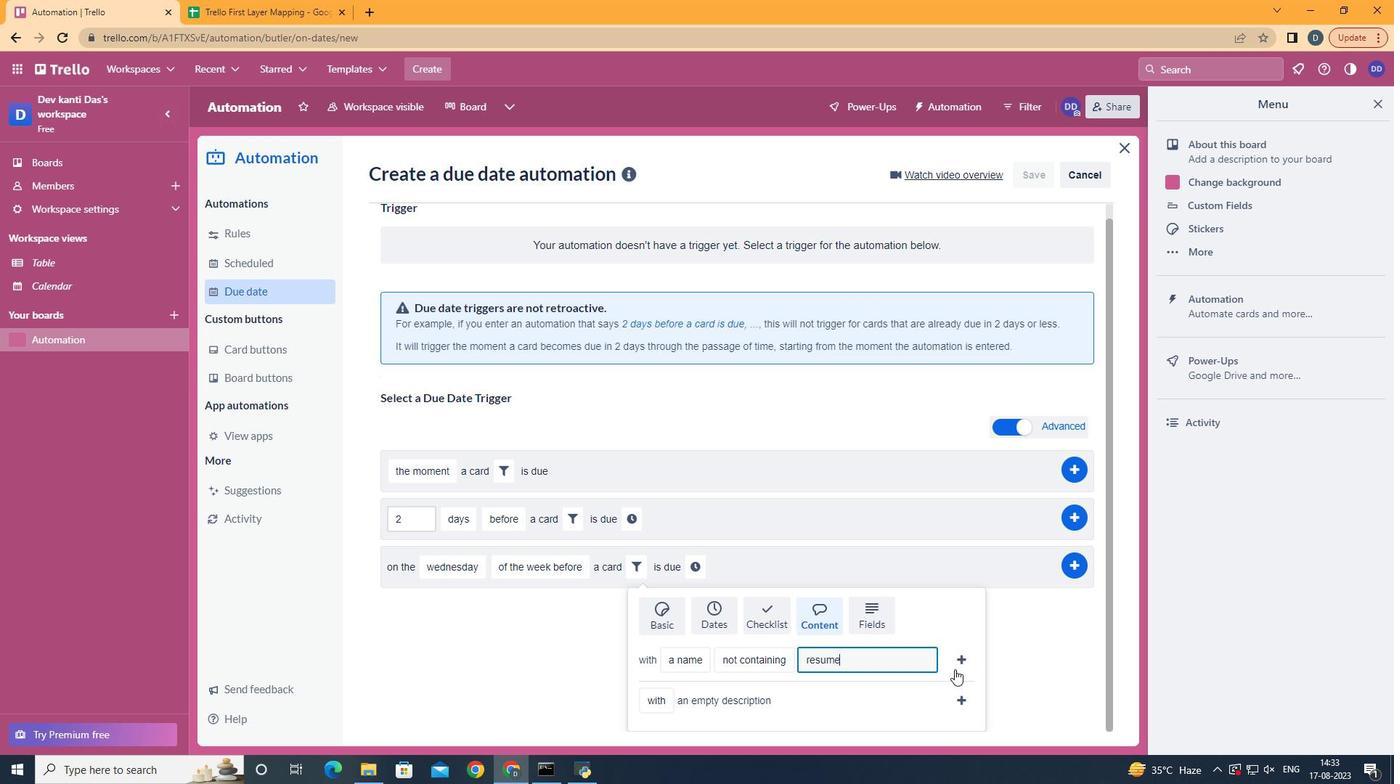 
Action: Mouse pressed left at (935, 661)
Screenshot: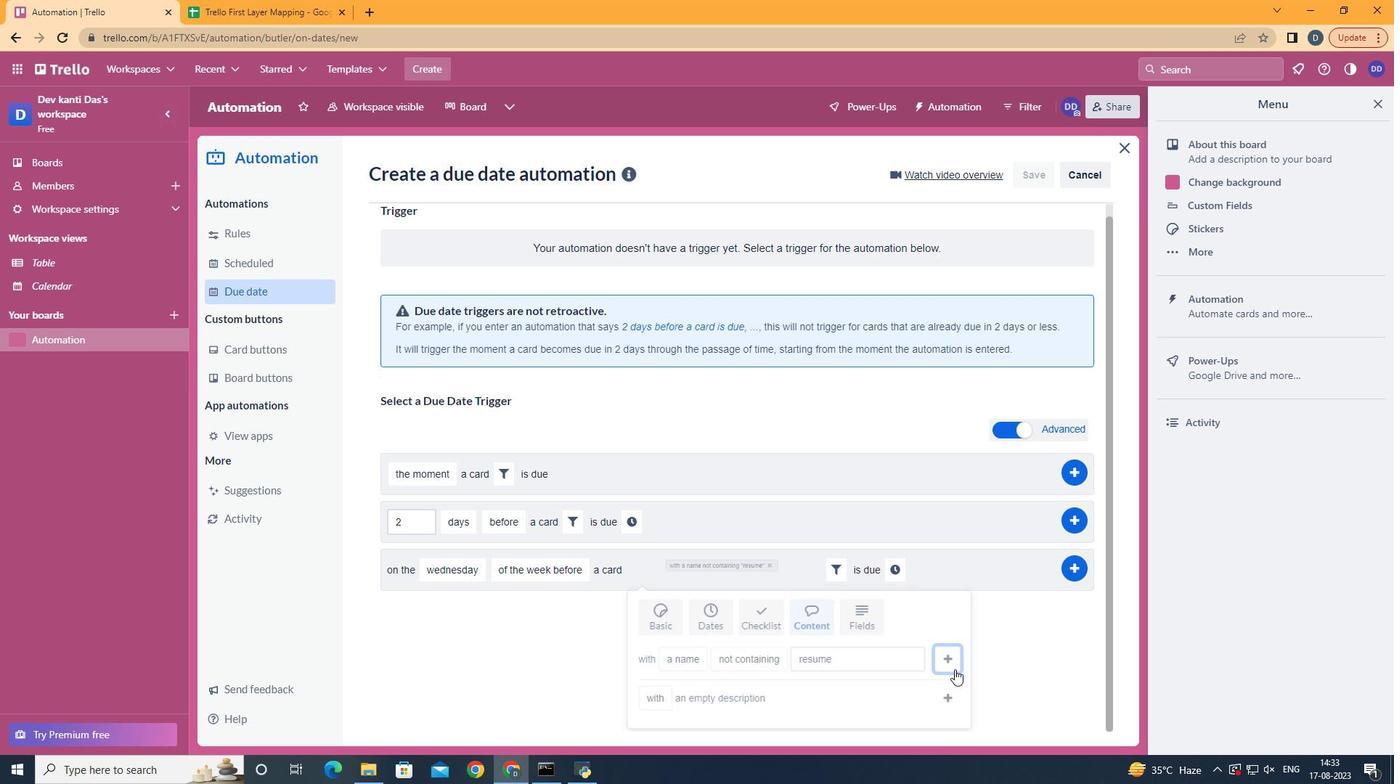 
Action: Mouse moved to (890, 594)
Screenshot: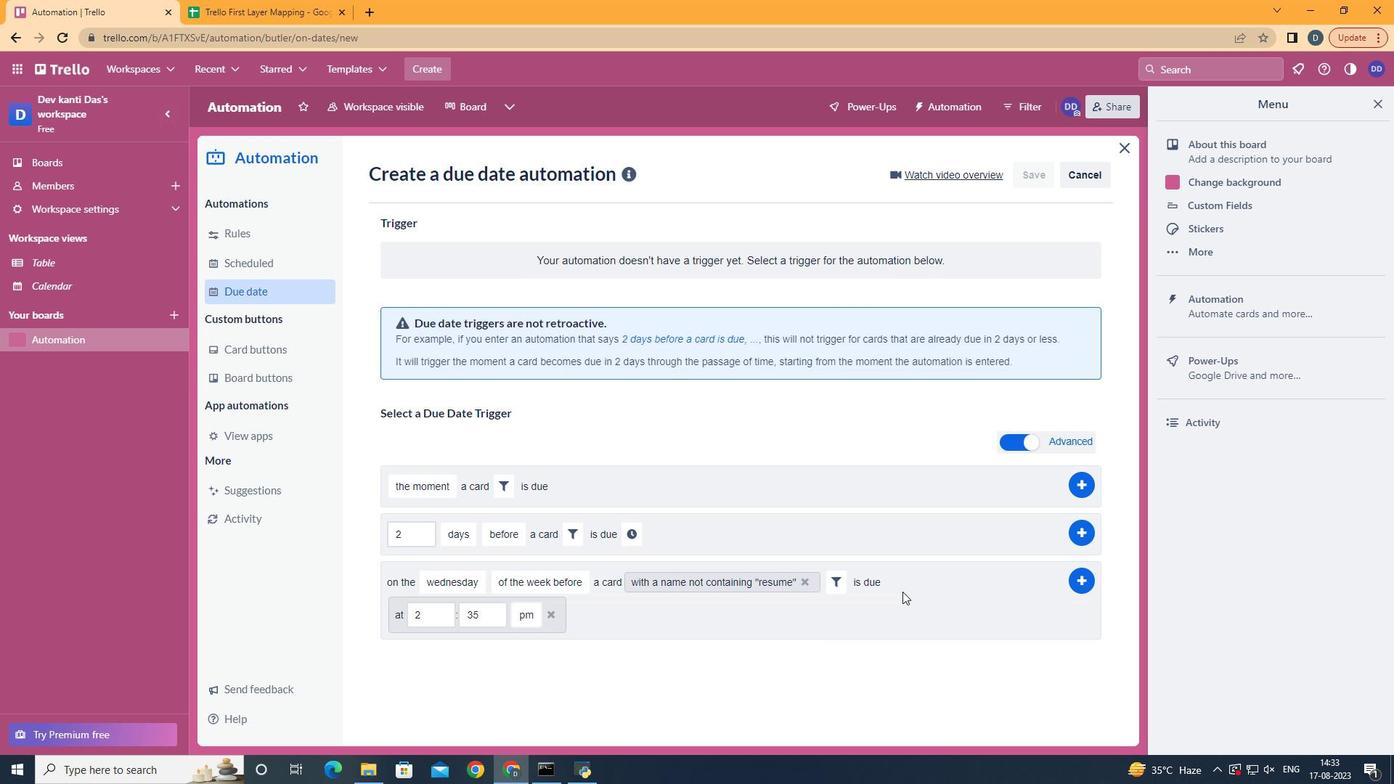 
Action: Mouse pressed left at (890, 594)
Screenshot: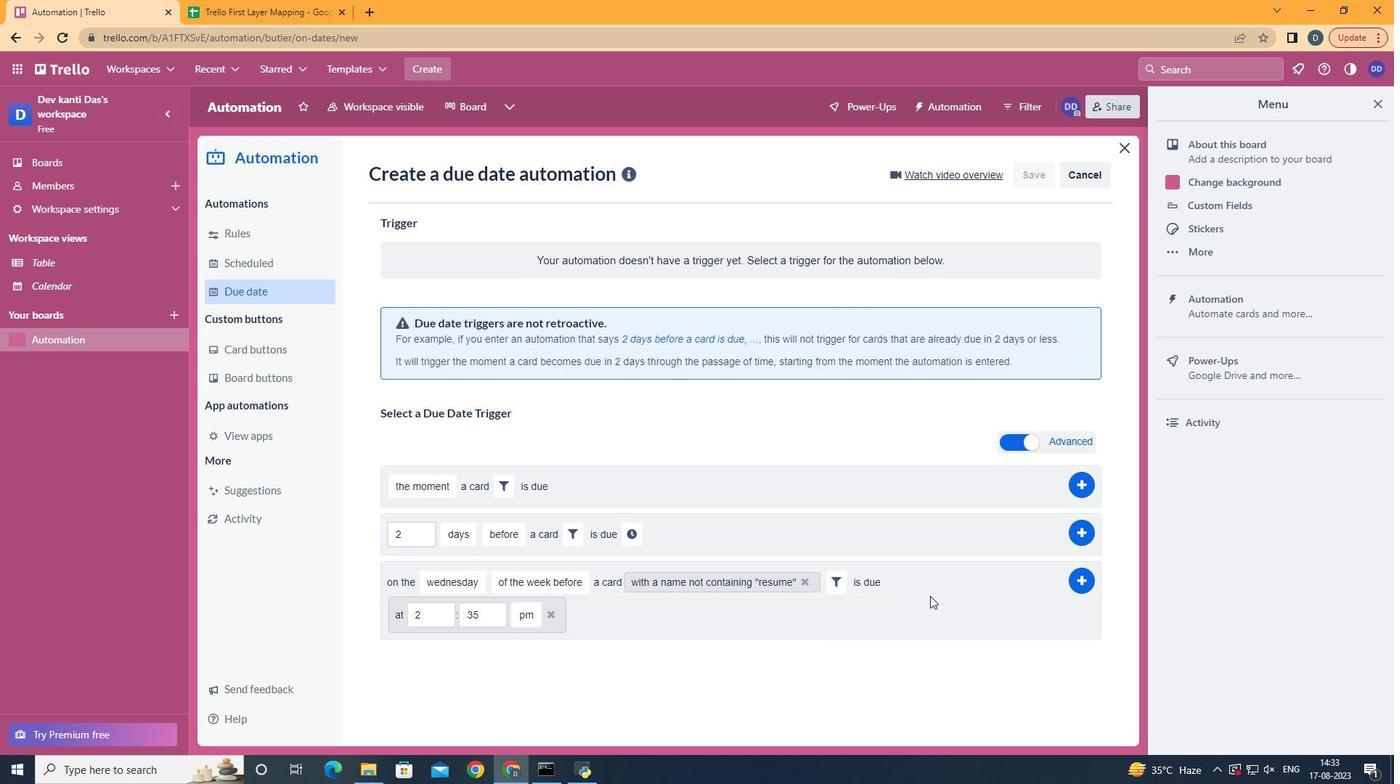 
Action: Mouse moved to (478, 614)
Screenshot: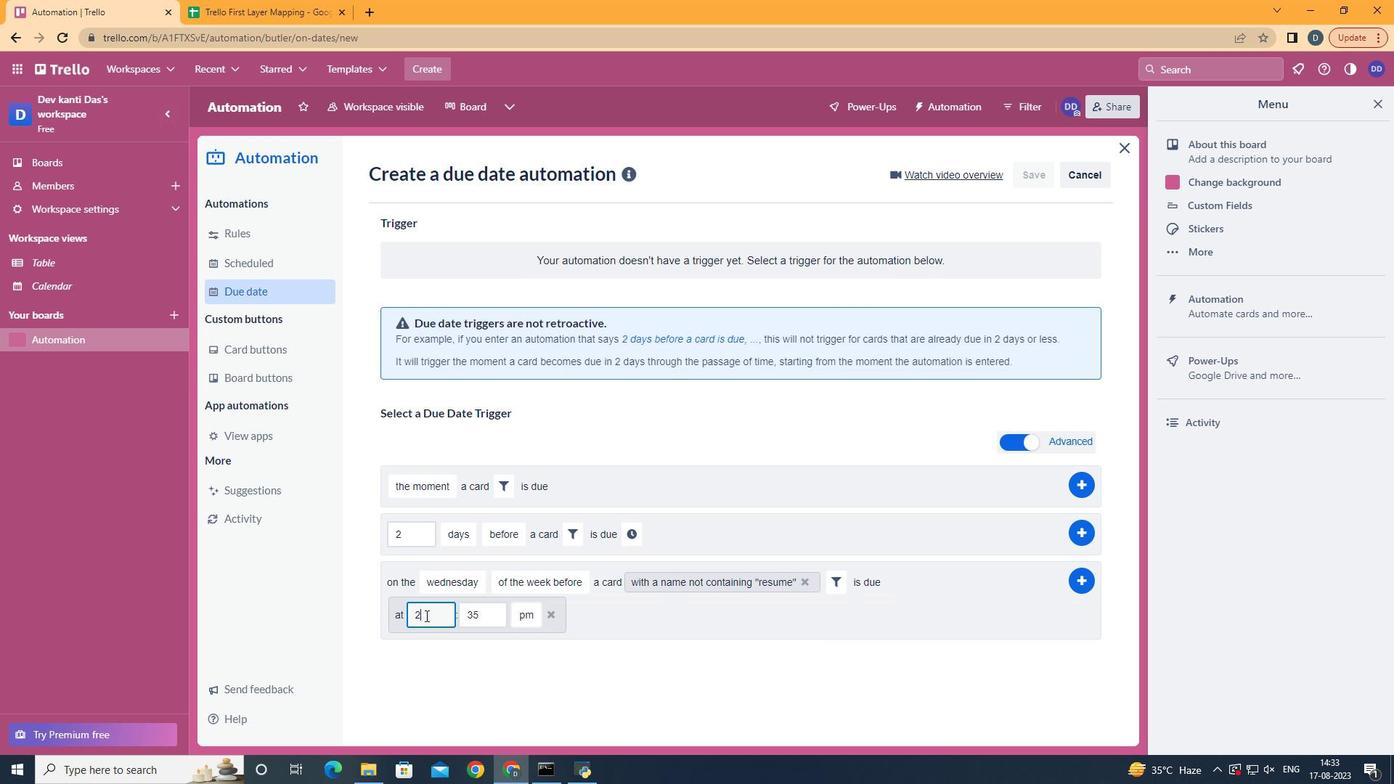 
Action: Mouse pressed left at (478, 614)
Screenshot: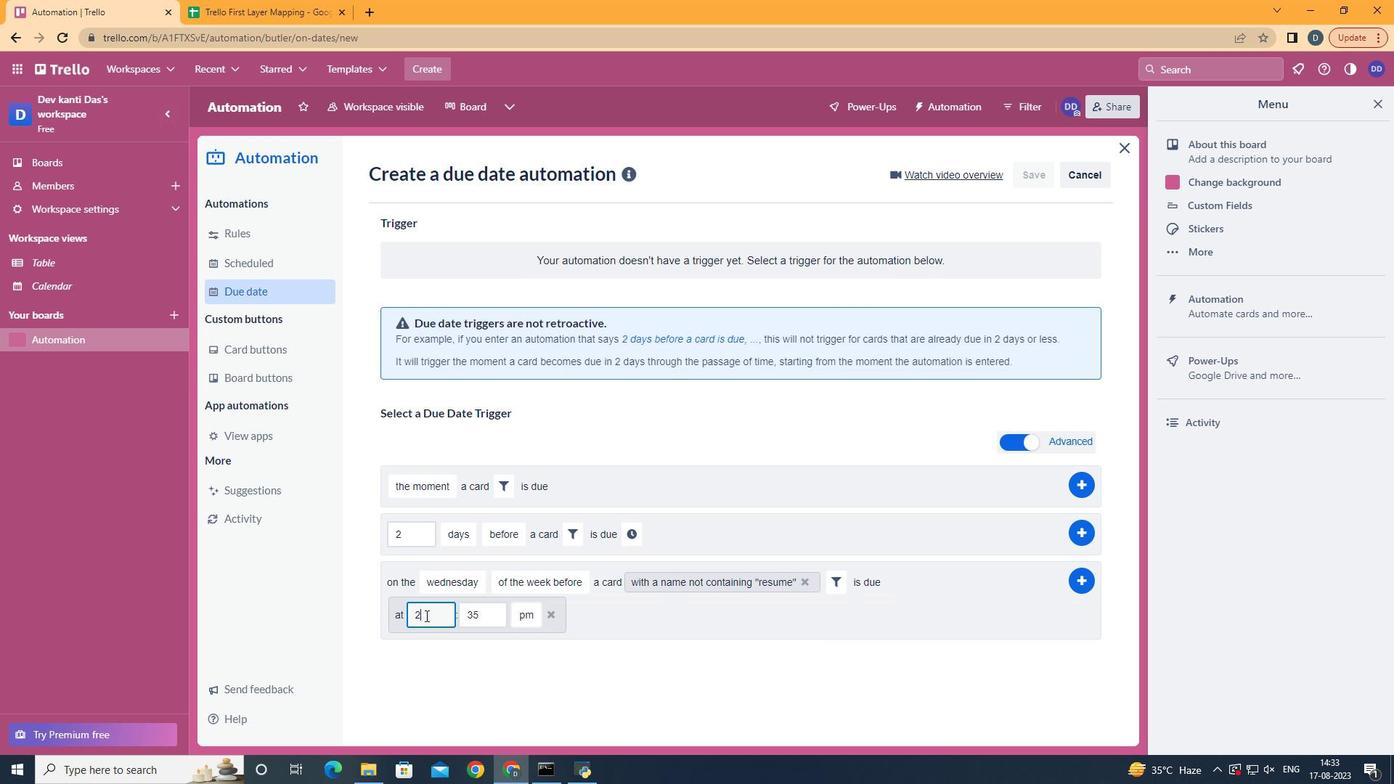 
Action: Key pressed <Key.backspace>11
Screenshot: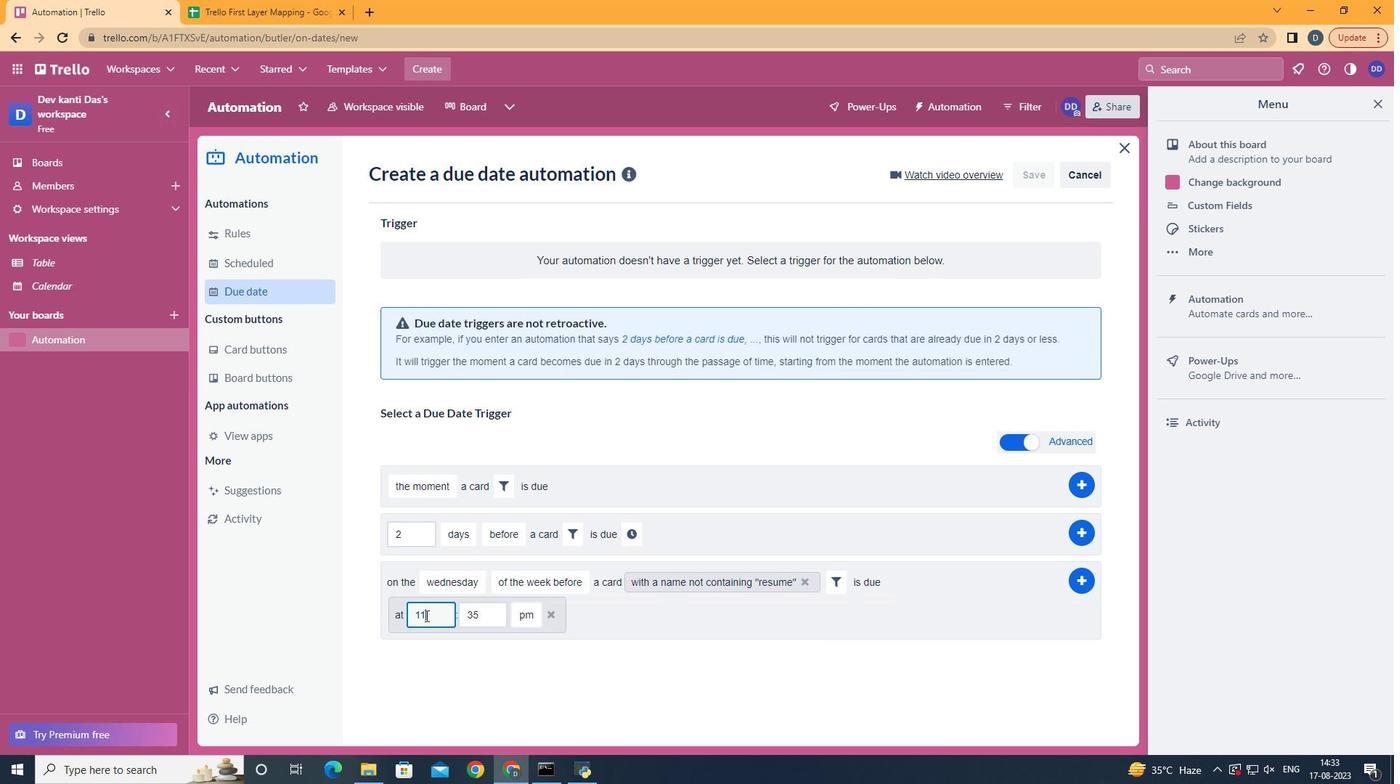 
Action: Mouse moved to (525, 613)
Screenshot: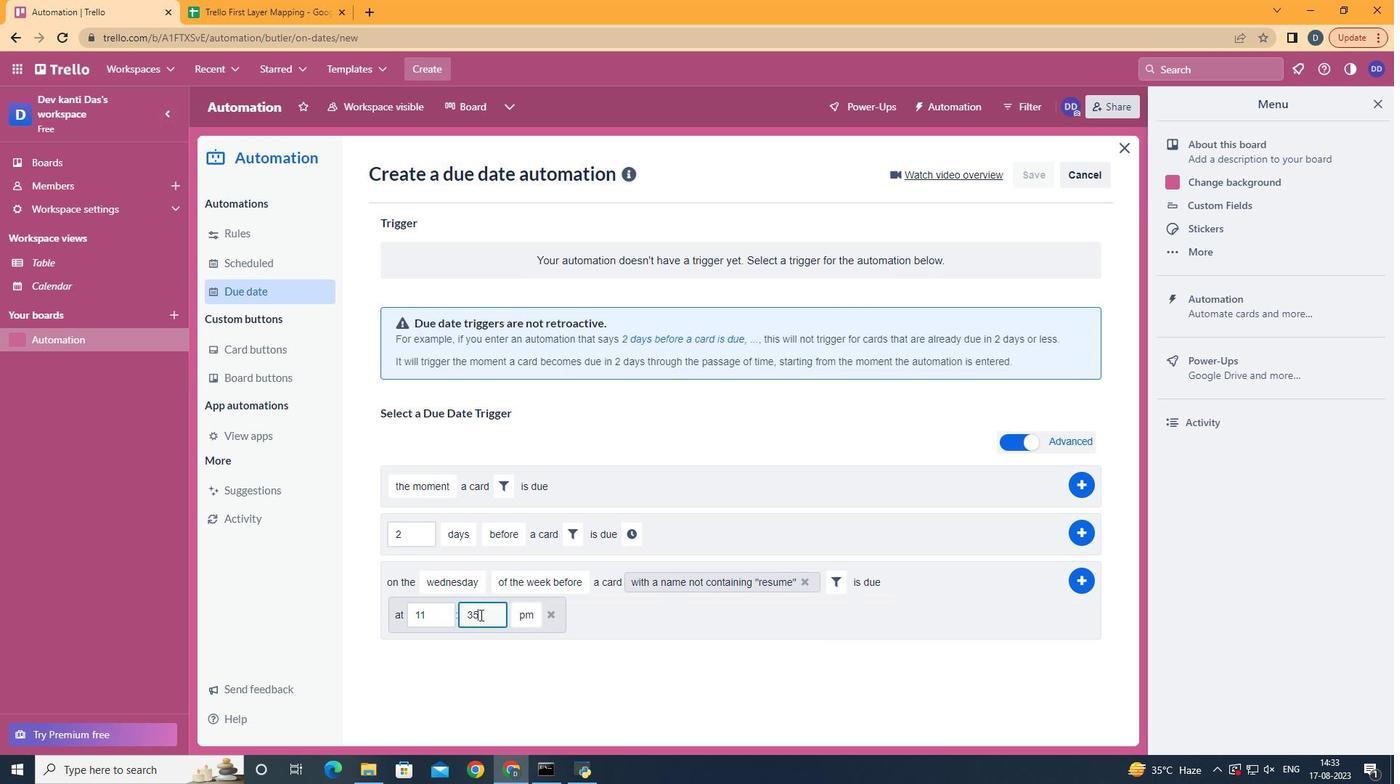 
Action: Mouse pressed left at (525, 613)
Screenshot: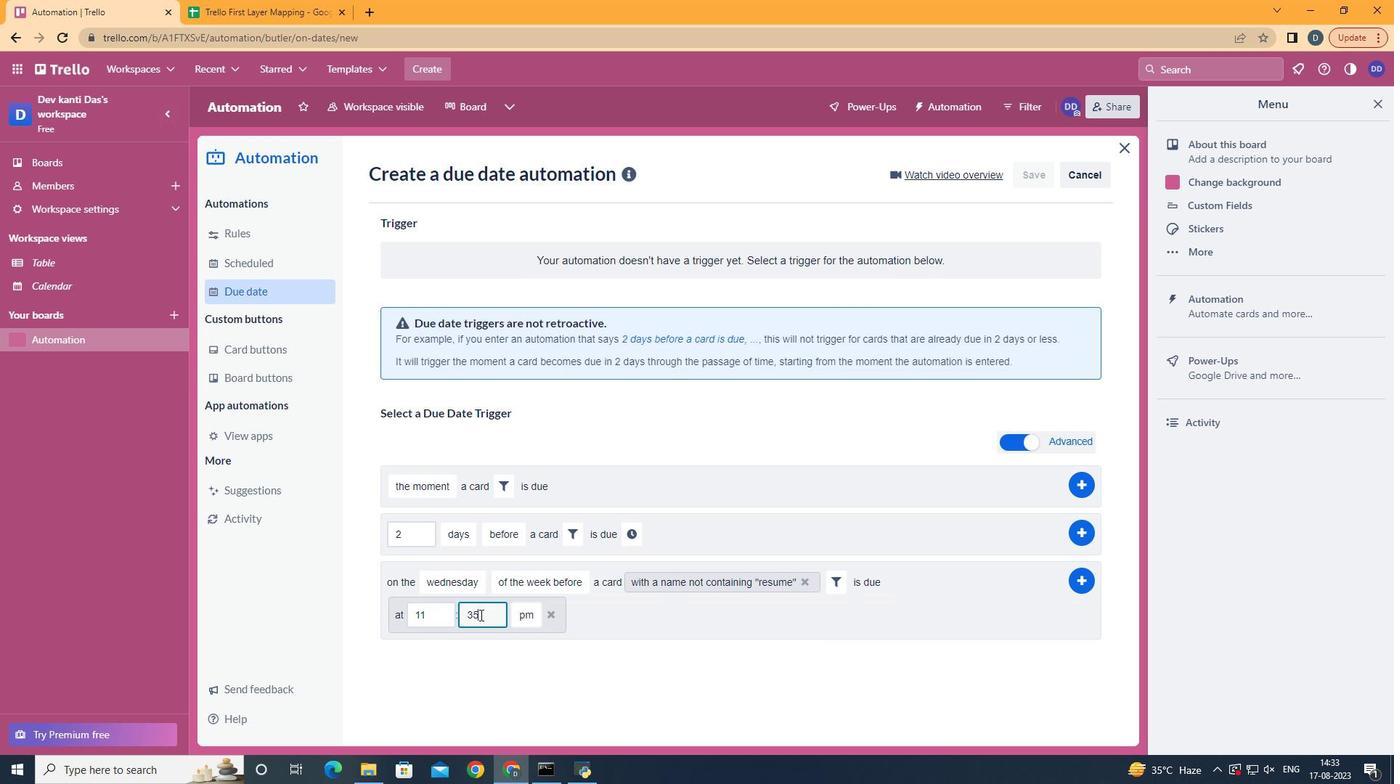 
Action: Key pressed <Key.backspace><Key.backspace>00
Screenshot: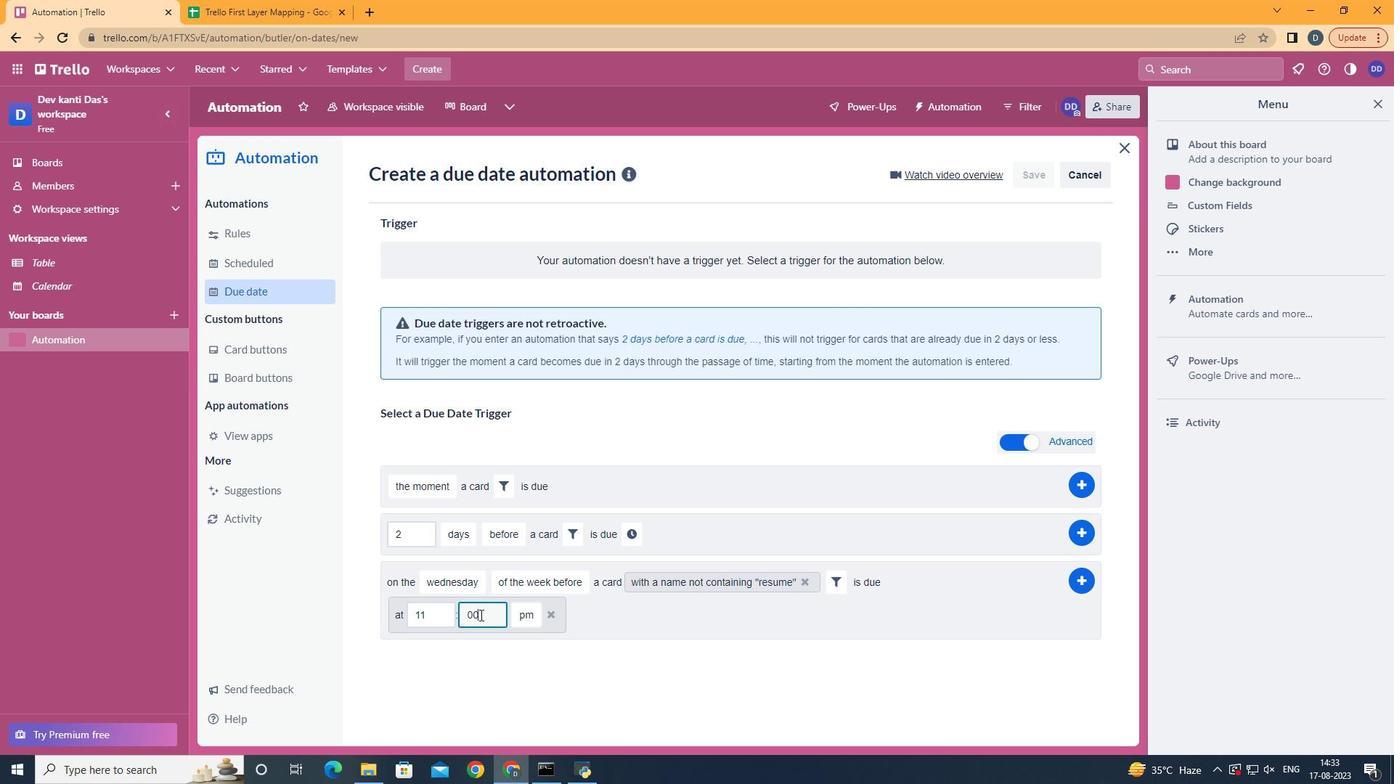 
Action: Mouse moved to (568, 634)
Screenshot: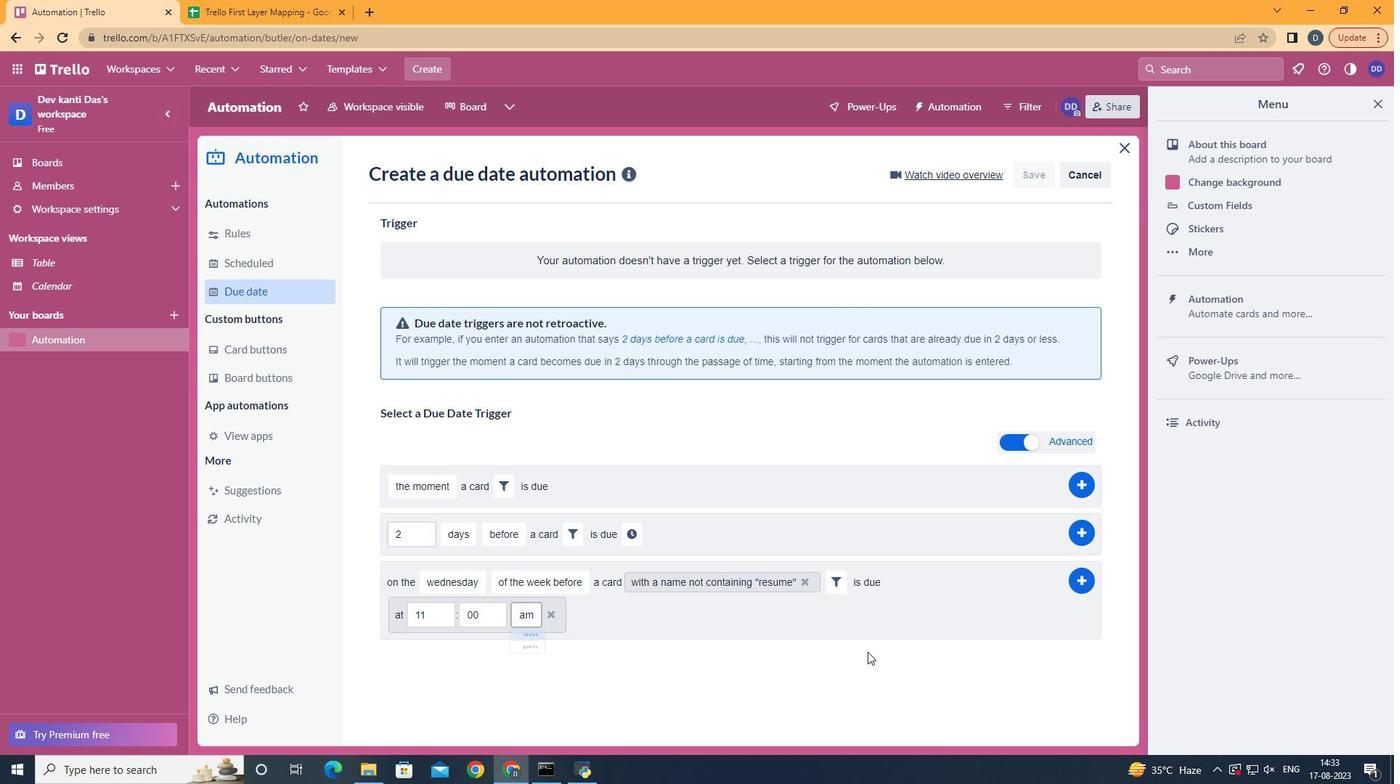 
Action: Mouse pressed left at (568, 634)
Screenshot: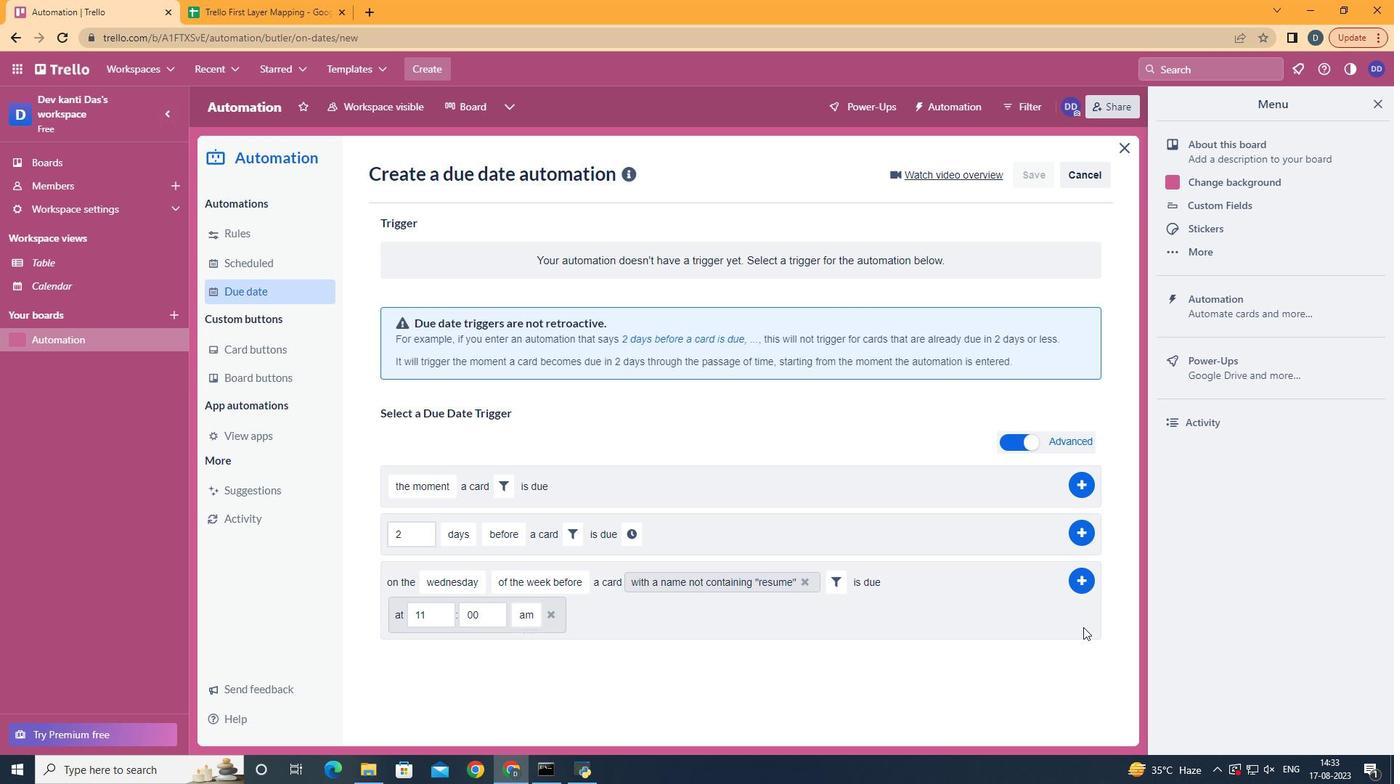 
Action: Mouse moved to (1048, 586)
Screenshot: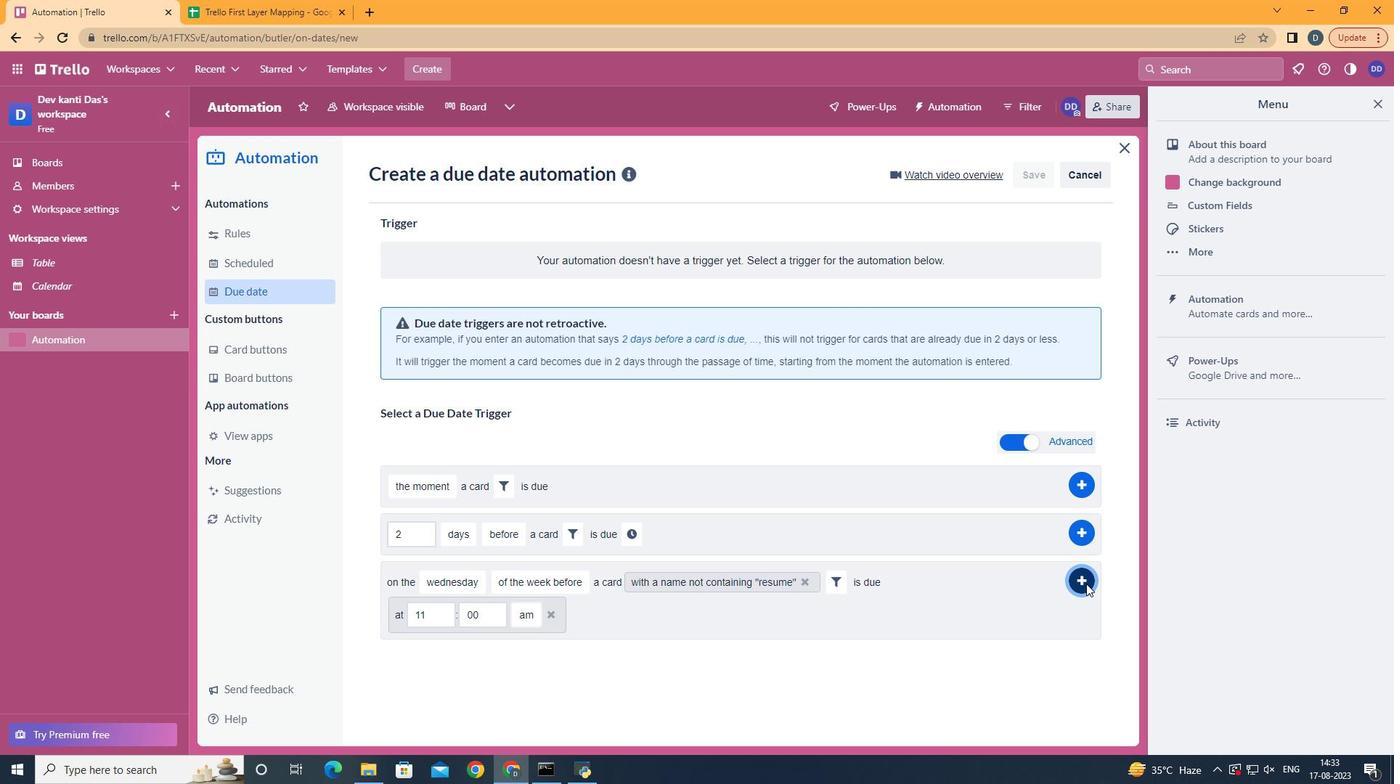 
Action: Mouse pressed left at (1048, 586)
Screenshot: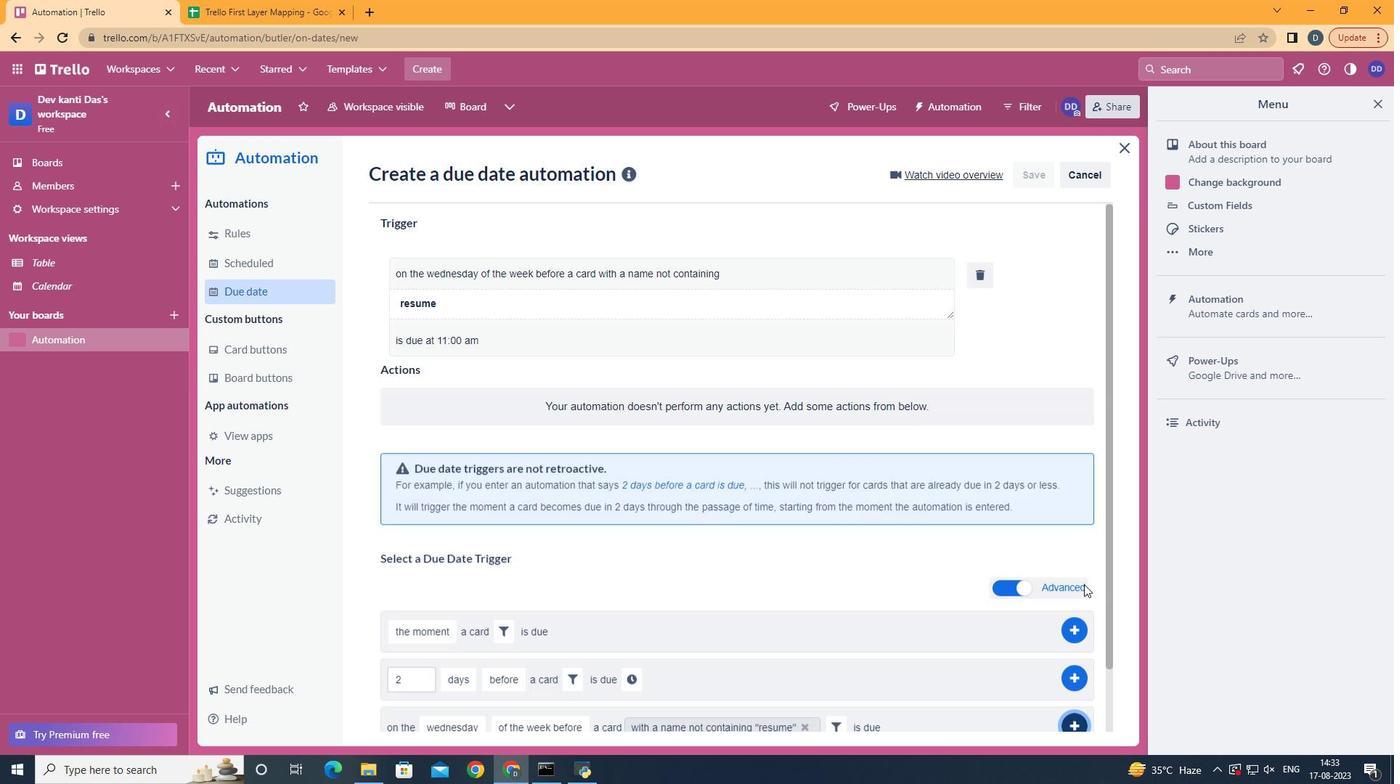 
Action: Mouse moved to (1047, 587)
Screenshot: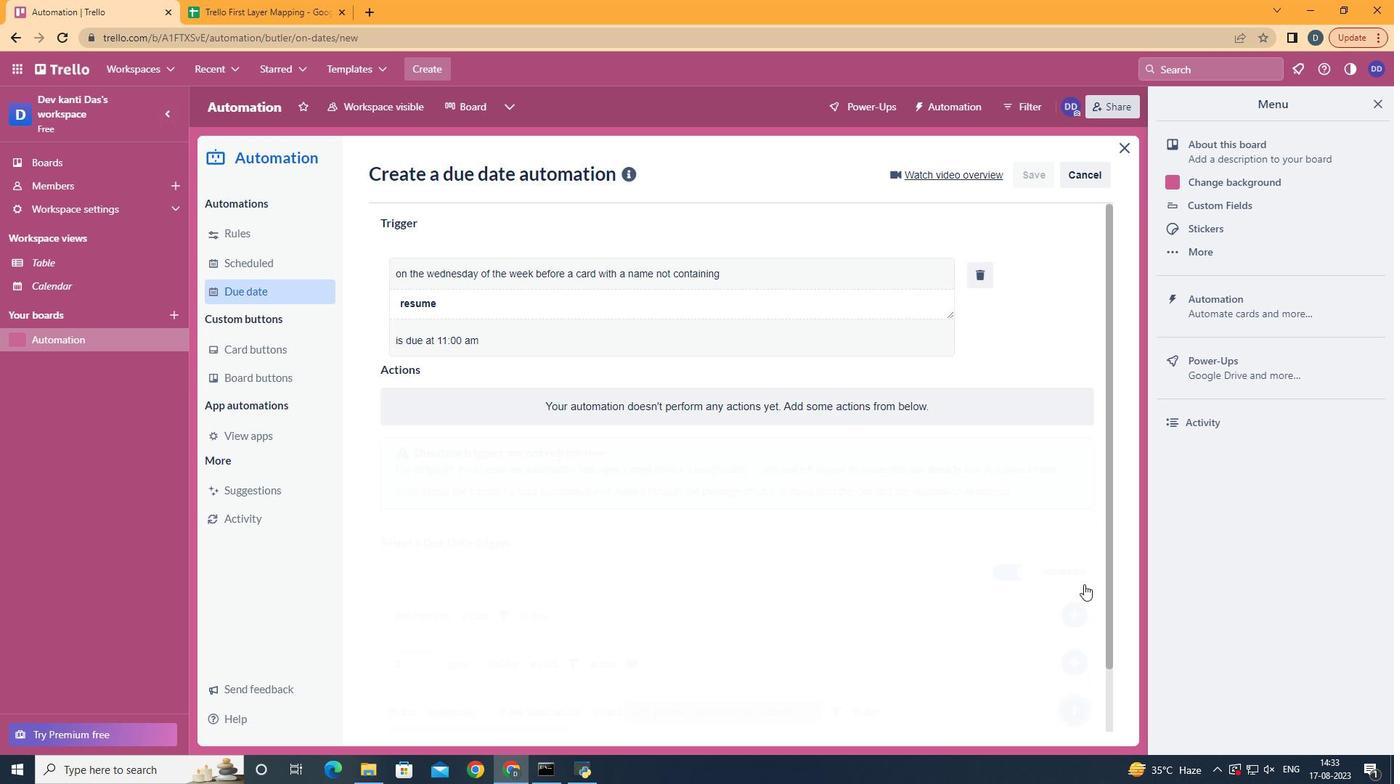 
